Task: Open Card Financial Planning Session in Board Productivity Hacks to Workspace Computer Networking and add a team member Softage.3@softage.net, a label Orange, a checklist Brand Storytelling, an attachment from your onedrive, a color Orange and finally, add a card description 'Develop and launch new email marketing campaign for sales promotion' and a comment 'This task requires us to be proactive and take ownership of our work, ensuring that we are making progress towards our goals.'. Add a start date 'Jan 07, 1900' with a due date 'Jan 14, 1900'
Action: Mouse moved to (87, 45)
Screenshot: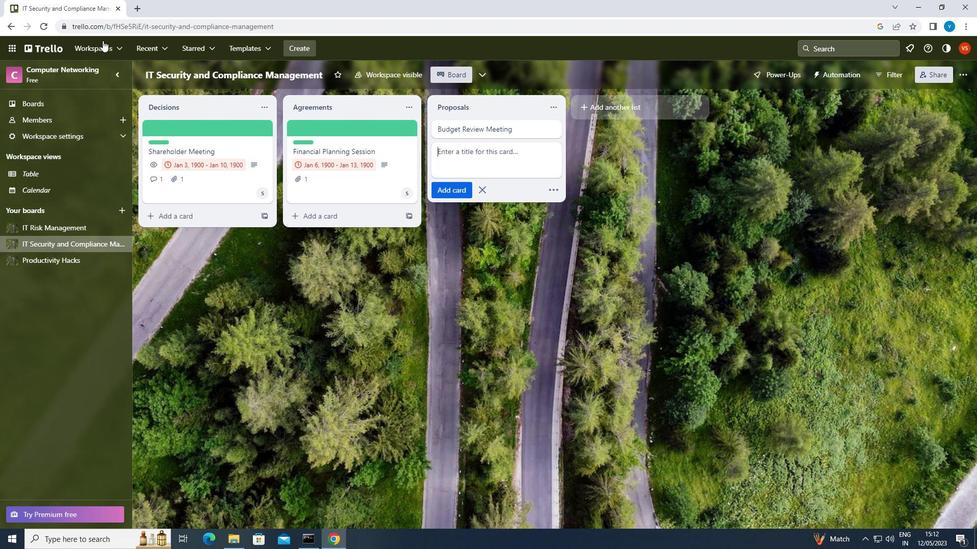 
Action: Mouse pressed left at (87, 45)
Screenshot: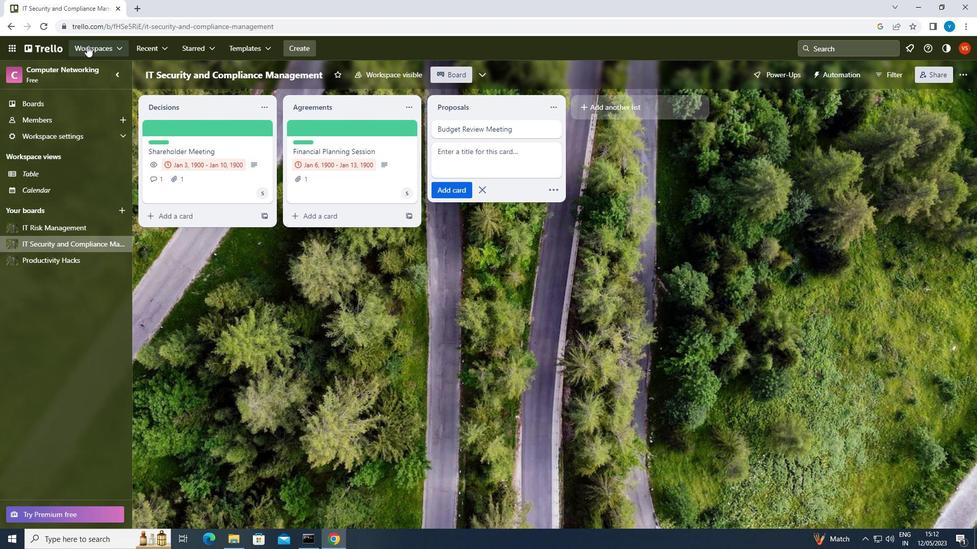 
Action: Mouse moved to (142, 297)
Screenshot: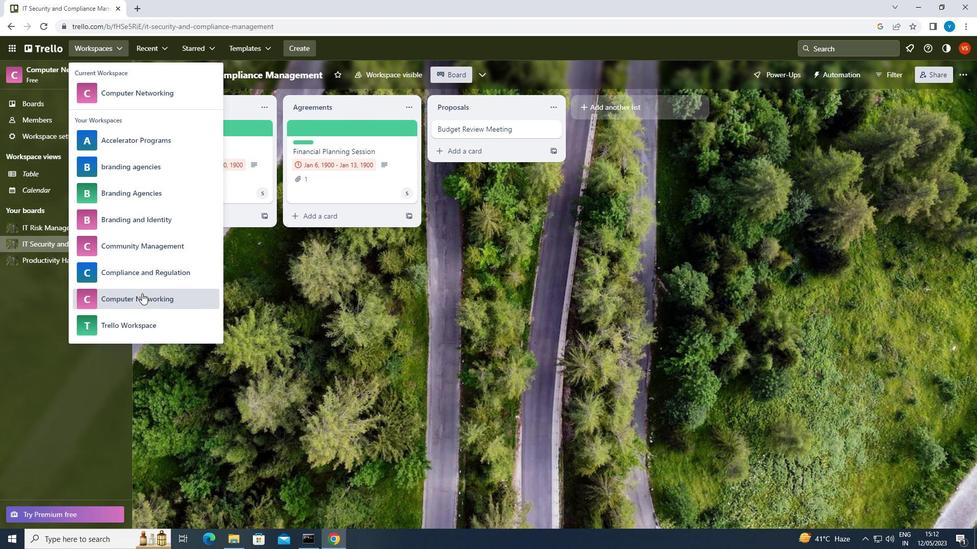 
Action: Mouse pressed left at (142, 297)
Screenshot: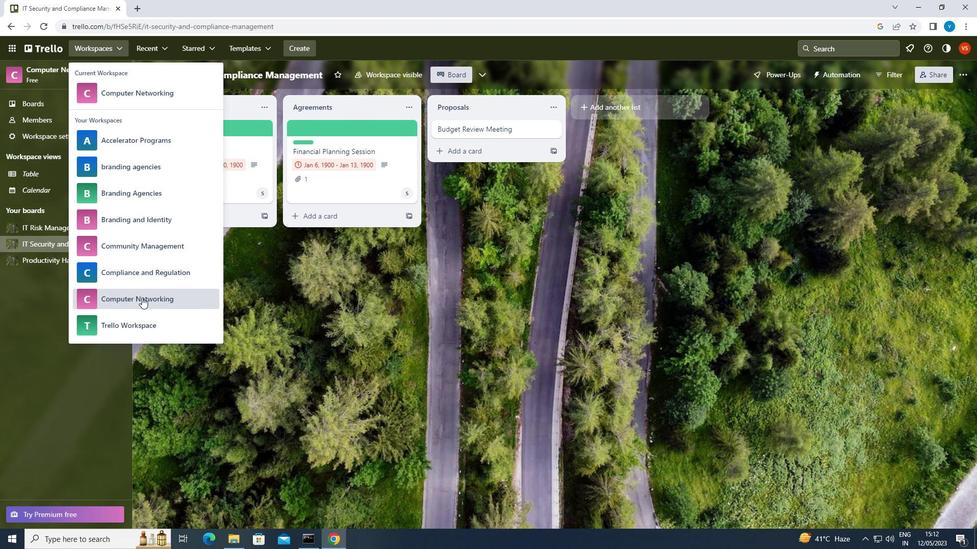 
Action: Mouse moved to (754, 419)
Screenshot: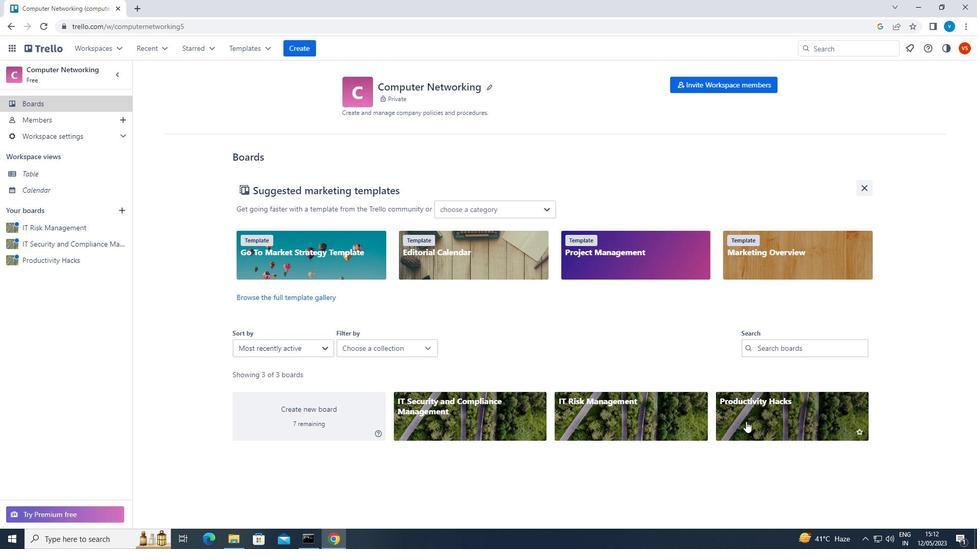 
Action: Mouse pressed left at (754, 419)
Screenshot: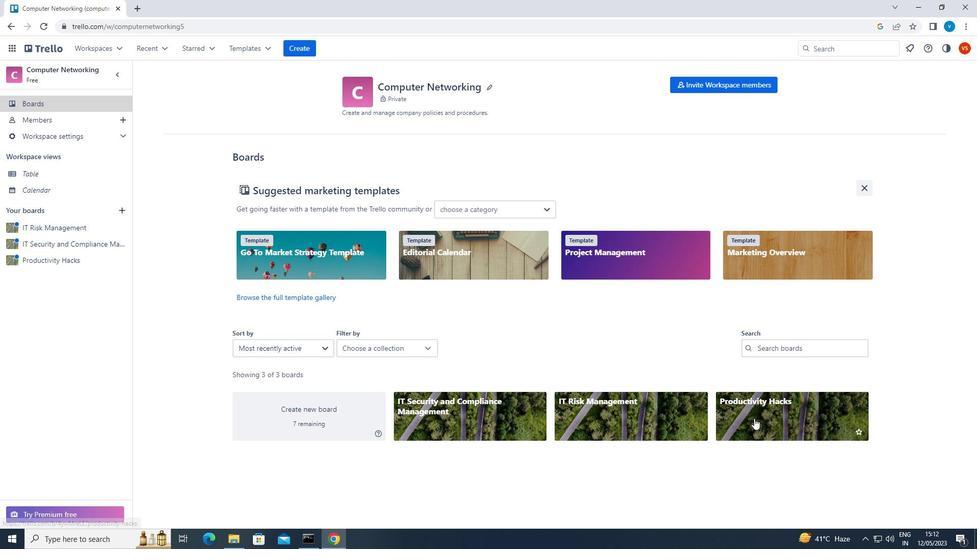 
Action: Mouse moved to (520, 128)
Screenshot: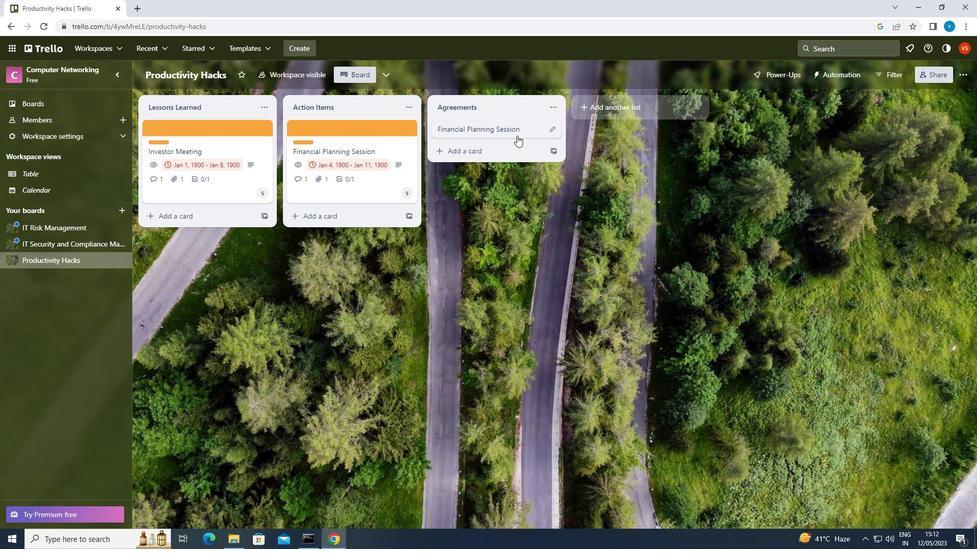 
Action: Mouse pressed left at (520, 128)
Screenshot: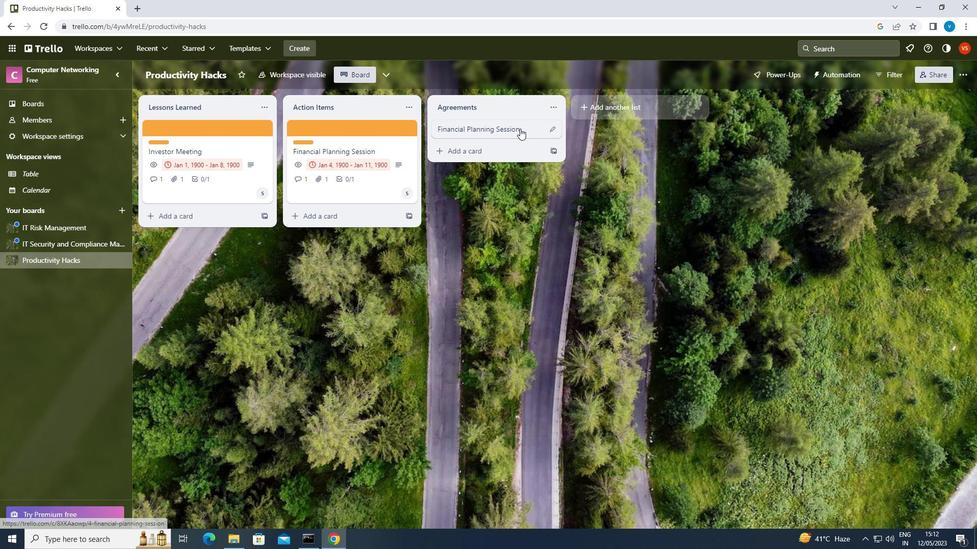 
Action: Mouse moved to (607, 162)
Screenshot: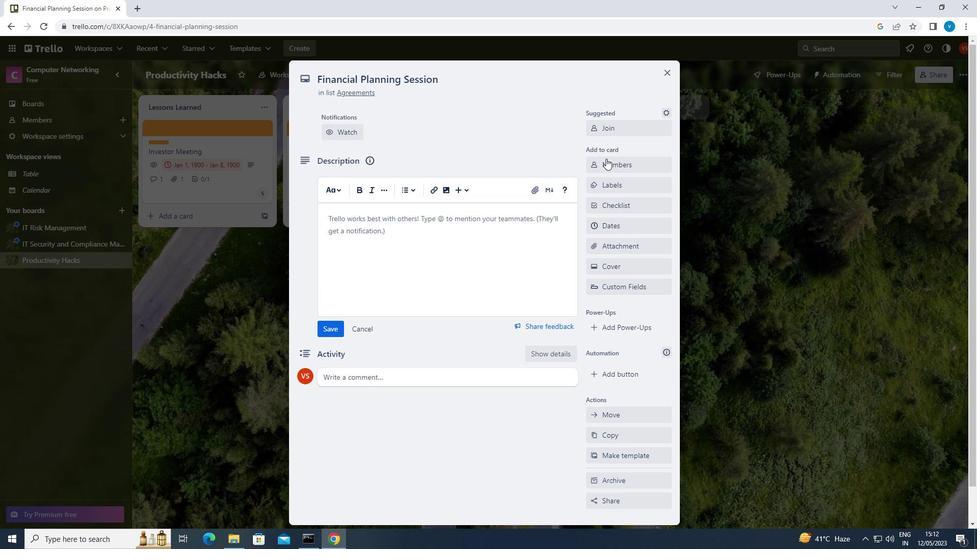 
Action: Mouse pressed left at (607, 162)
Screenshot: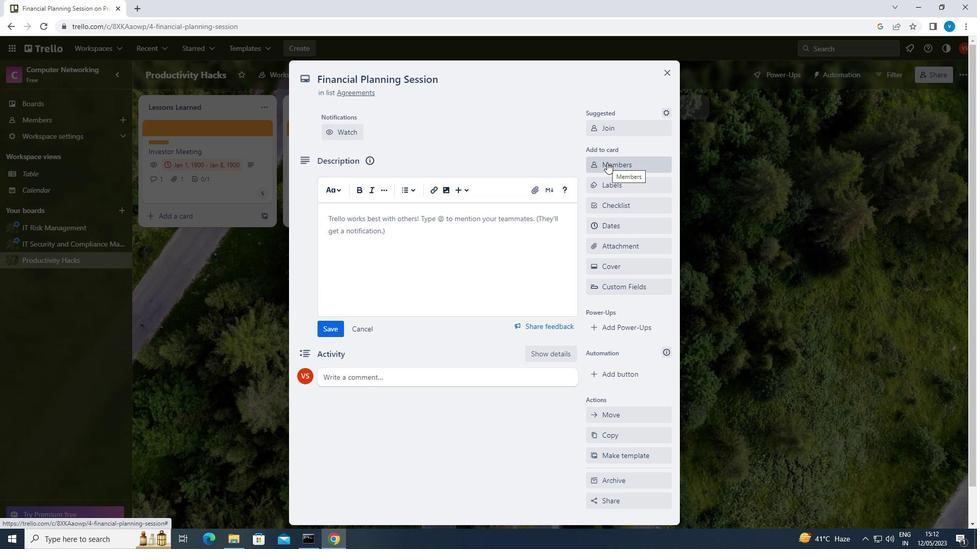 
Action: Mouse moved to (609, 201)
Screenshot: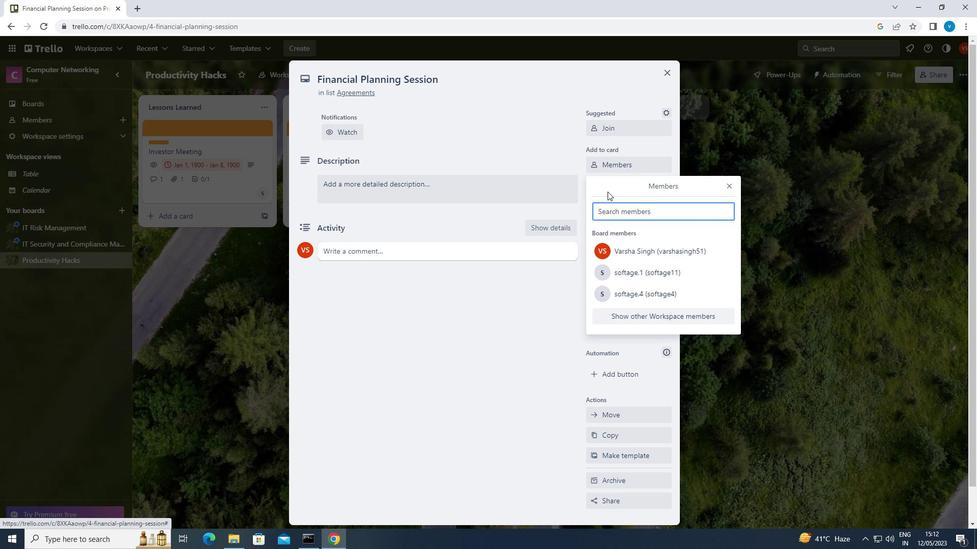 
Action: Key pressed <Key.shift>SOFTAGE.3<Key.shift>@SOFTAGE.NET
Screenshot: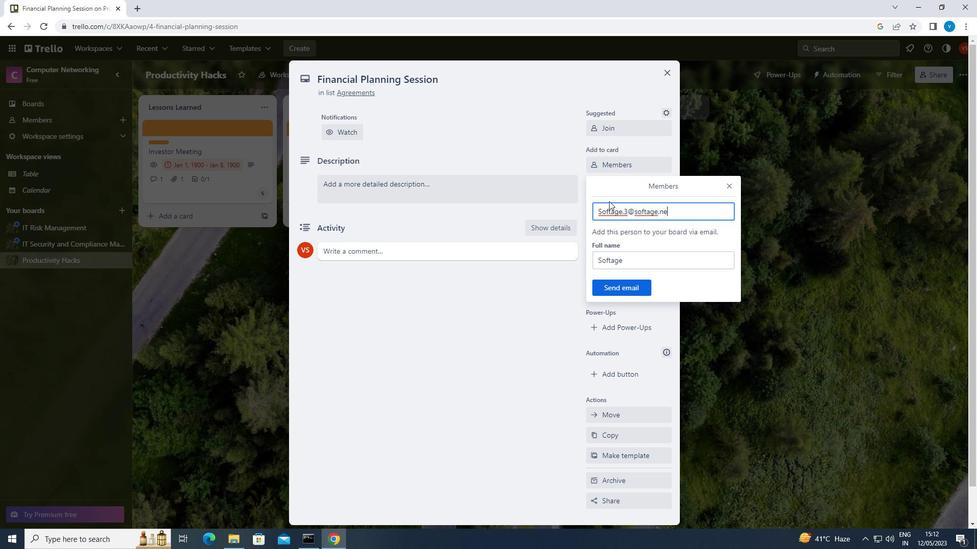 
Action: Mouse moved to (643, 288)
Screenshot: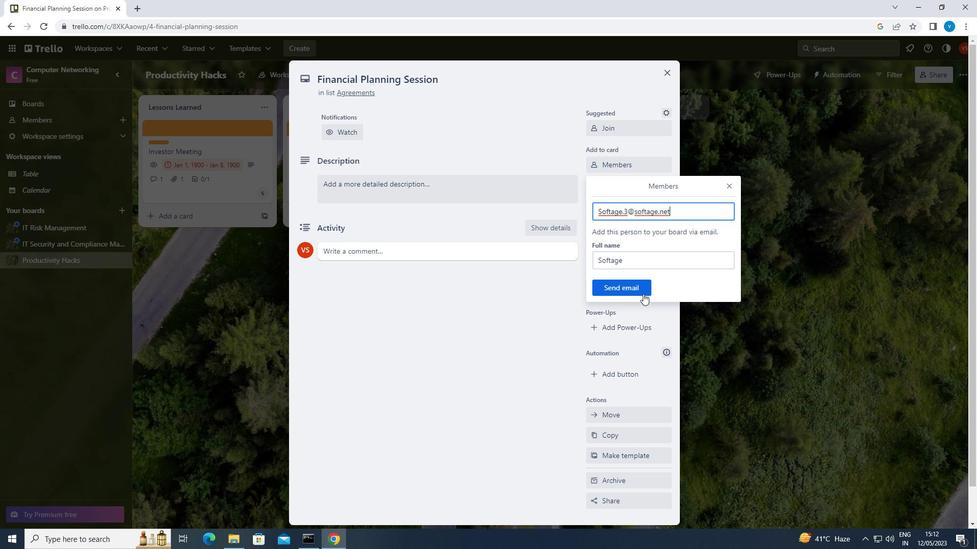 
Action: Mouse pressed left at (643, 288)
Screenshot: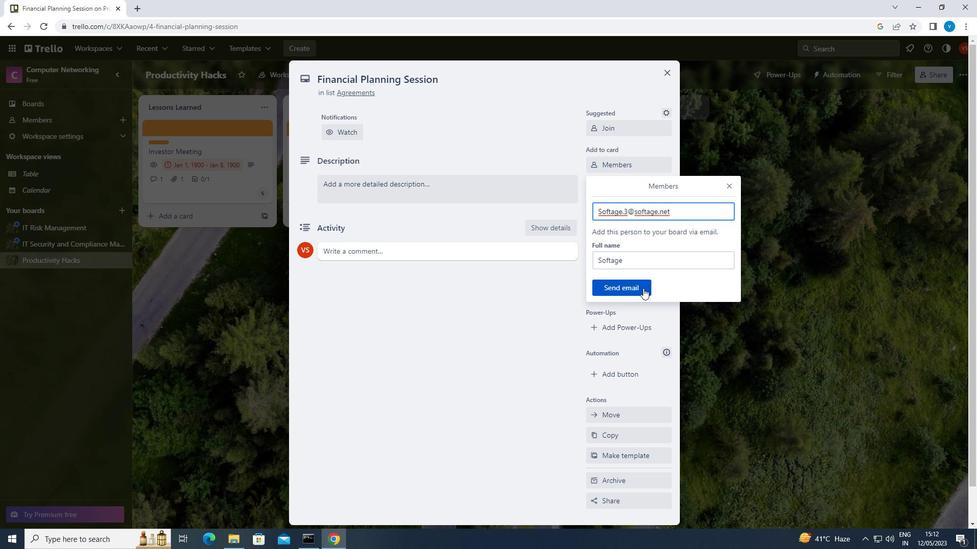 
Action: Mouse moved to (643, 181)
Screenshot: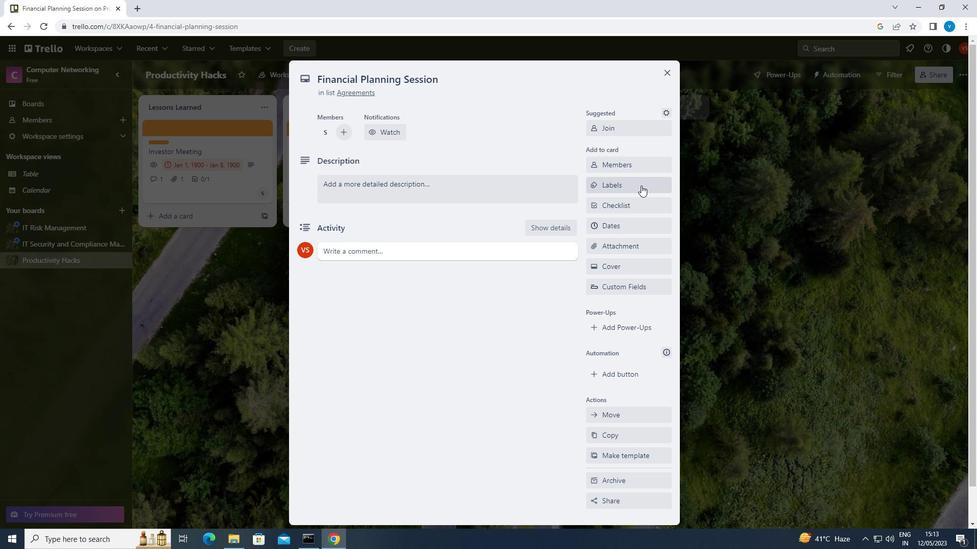 
Action: Mouse pressed left at (643, 181)
Screenshot: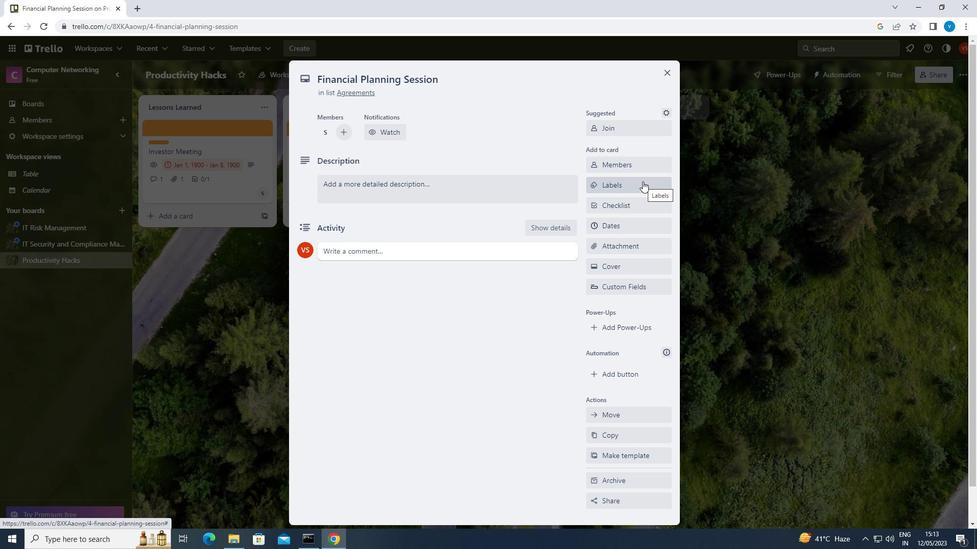 
Action: Mouse moved to (649, 304)
Screenshot: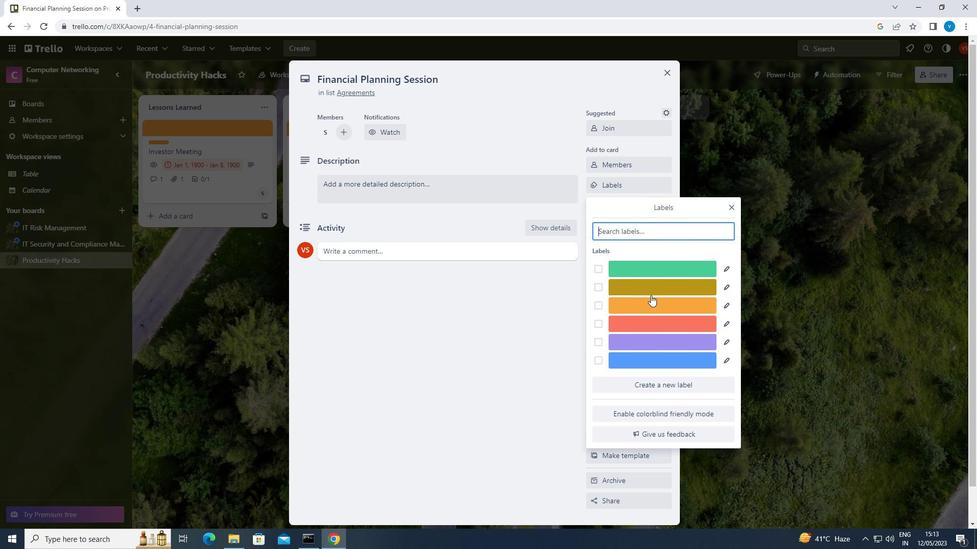 
Action: Mouse pressed left at (649, 304)
Screenshot: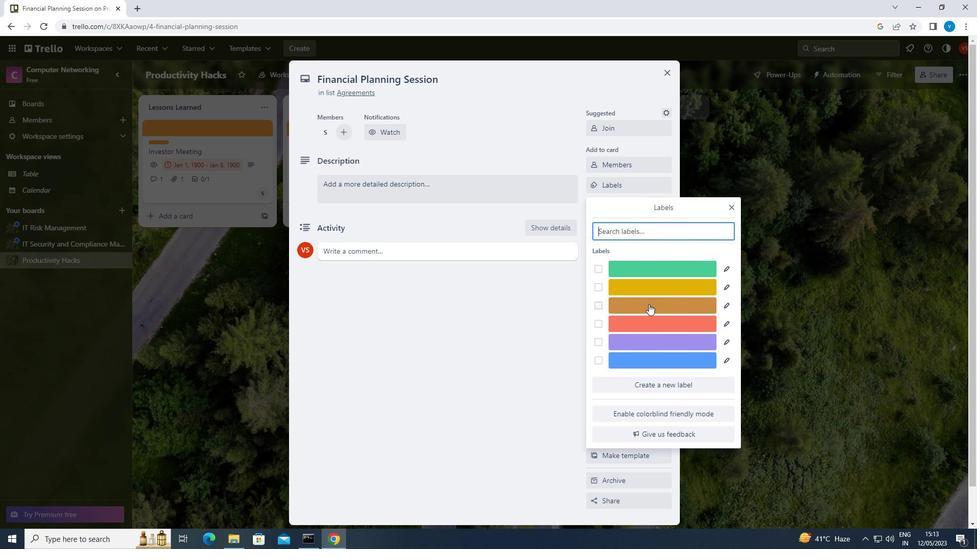 
Action: Mouse moved to (731, 205)
Screenshot: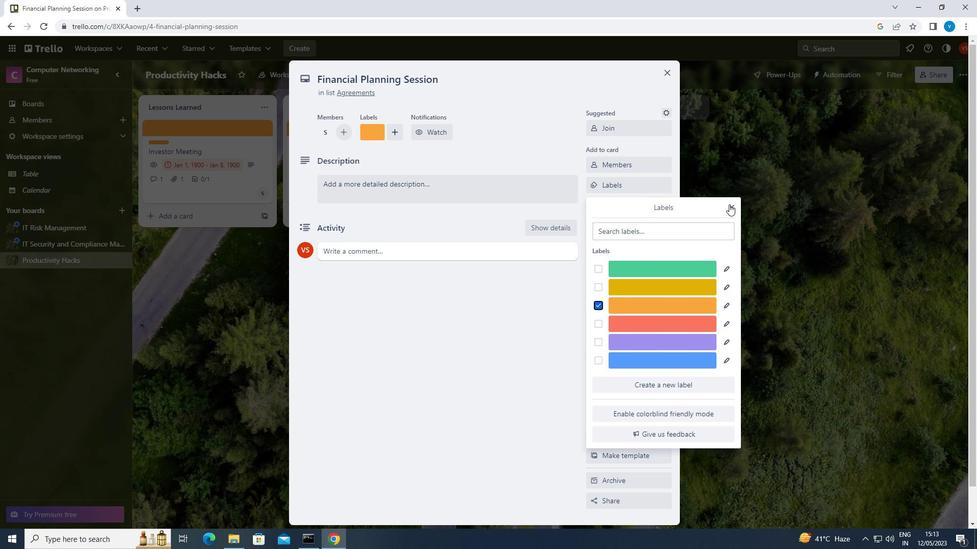 
Action: Mouse pressed left at (731, 205)
Screenshot: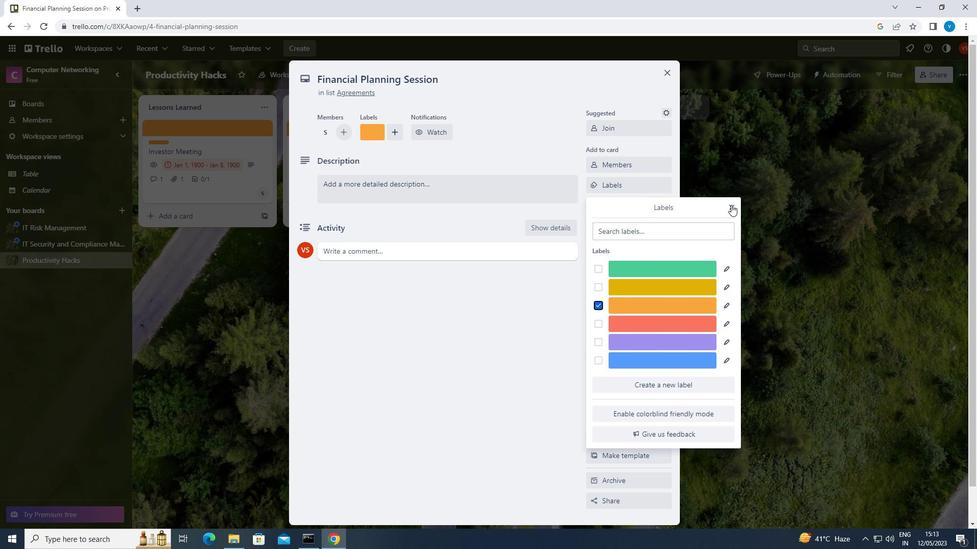 
Action: Mouse moved to (652, 208)
Screenshot: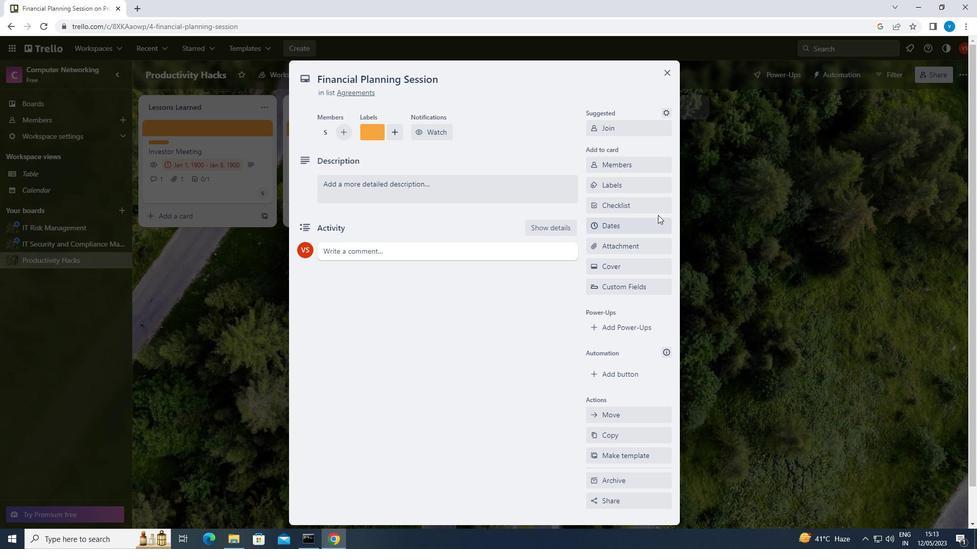 
Action: Mouse pressed left at (652, 208)
Screenshot: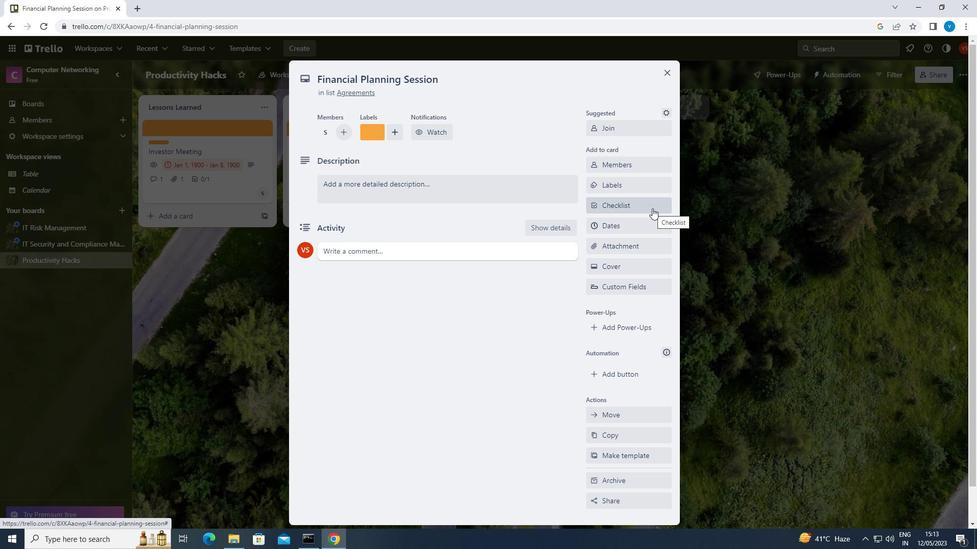 
Action: Mouse moved to (614, 315)
Screenshot: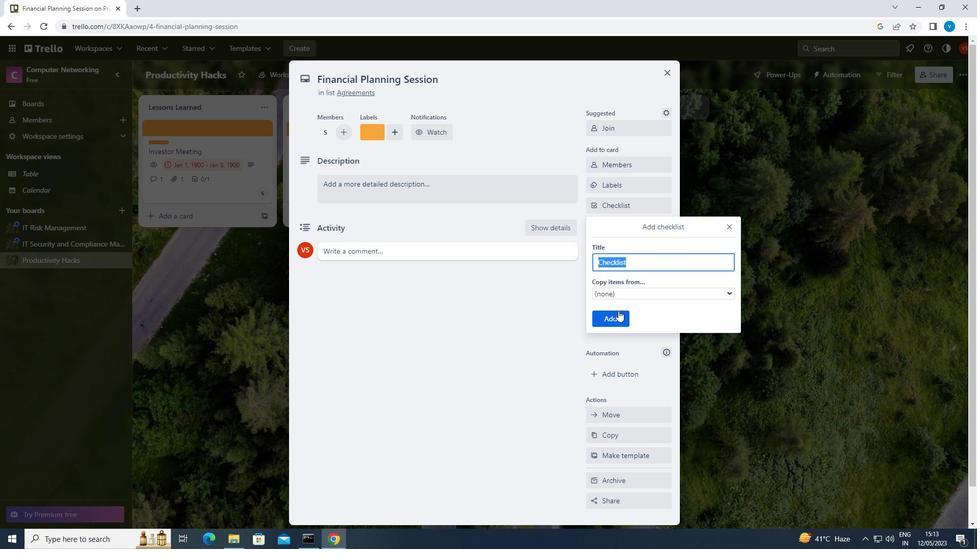 
Action: Mouse pressed left at (614, 315)
Screenshot: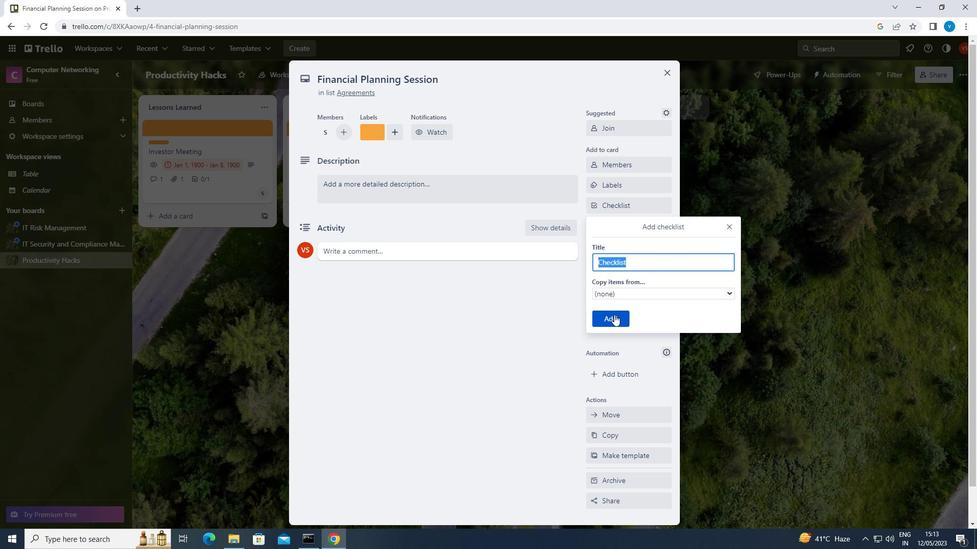 
Action: Mouse moved to (515, 272)
Screenshot: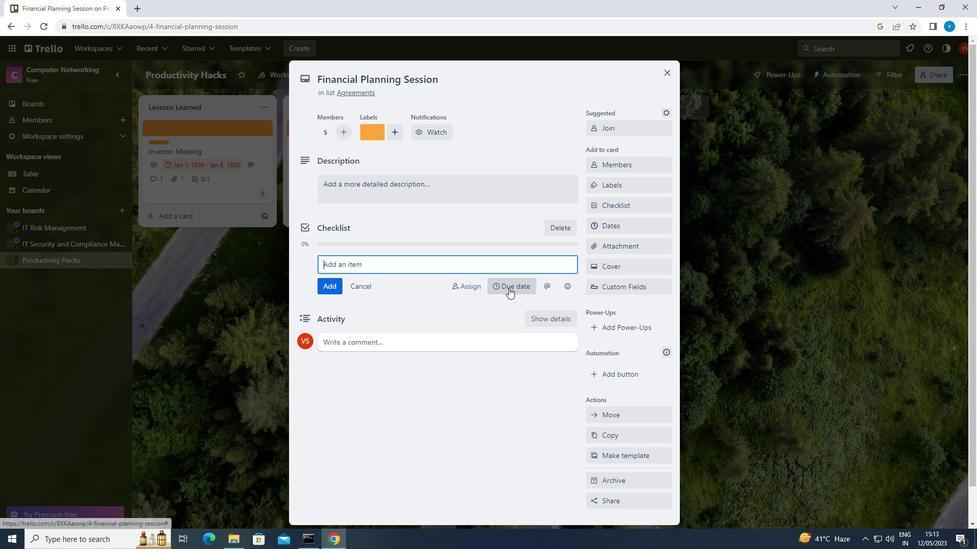 
Action: Key pressed <Key.shift>BRAND<Key.space><Key.shift>STORYTELLING
Screenshot: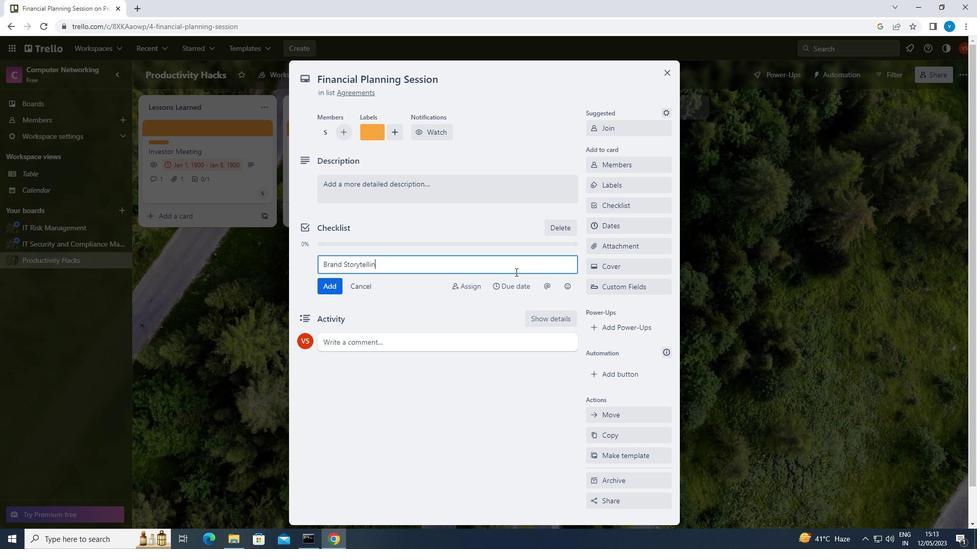 
Action: Mouse moved to (334, 285)
Screenshot: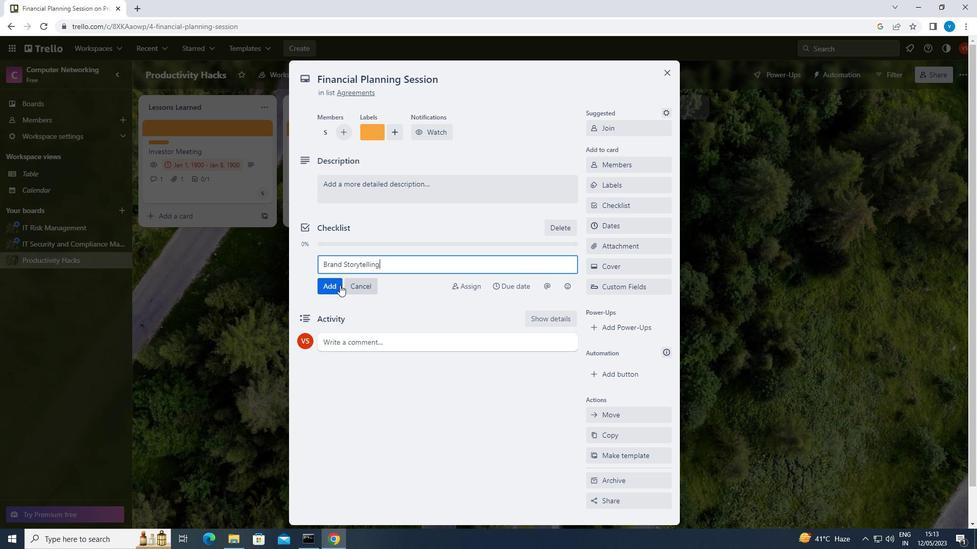 
Action: Mouse pressed left at (334, 285)
Screenshot: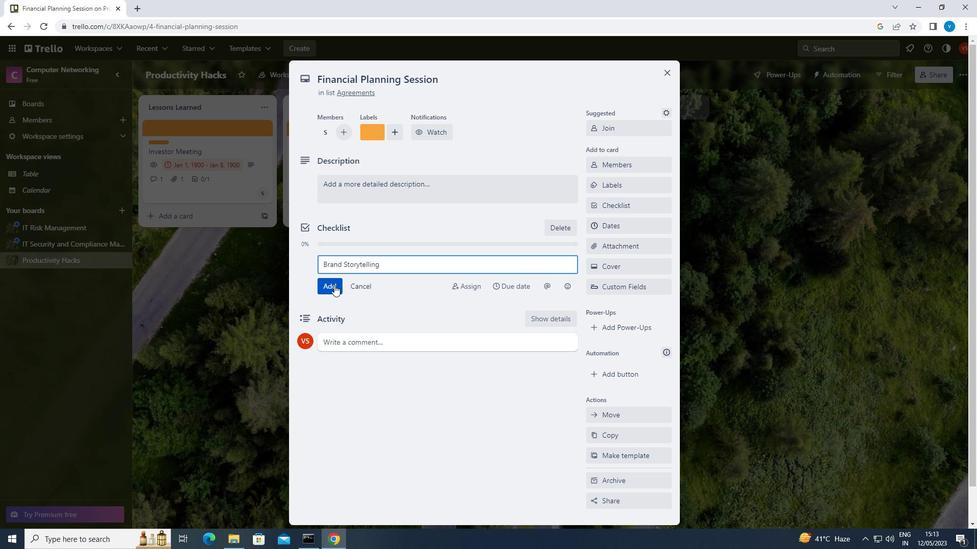 
Action: Mouse moved to (626, 245)
Screenshot: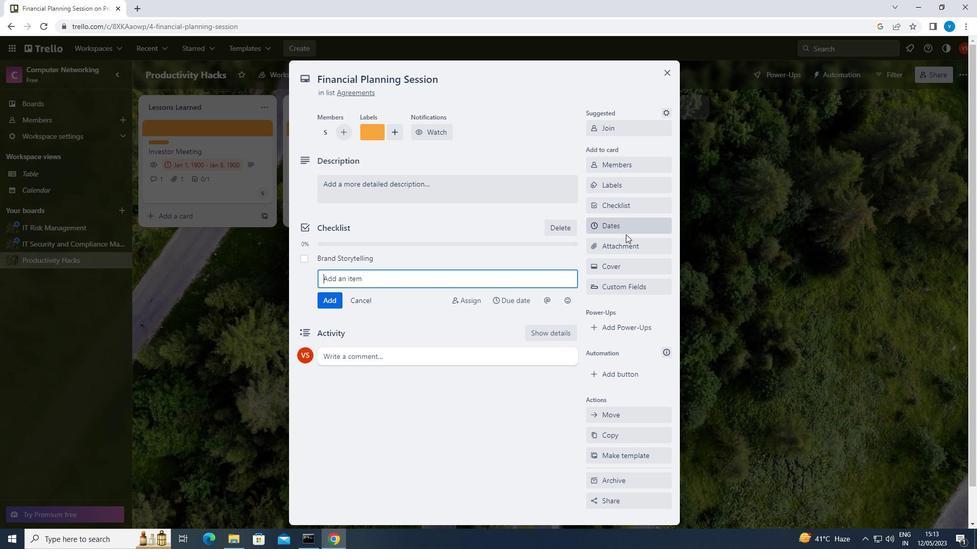 
Action: Mouse pressed left at (626, 245)
Screenshot: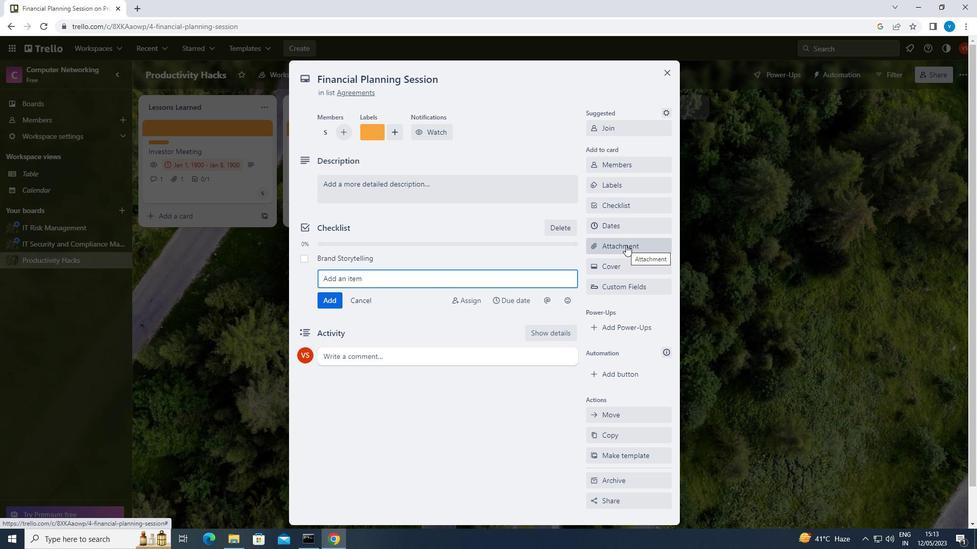 
Action: Mouse moved to (605, 367)
Screenshot: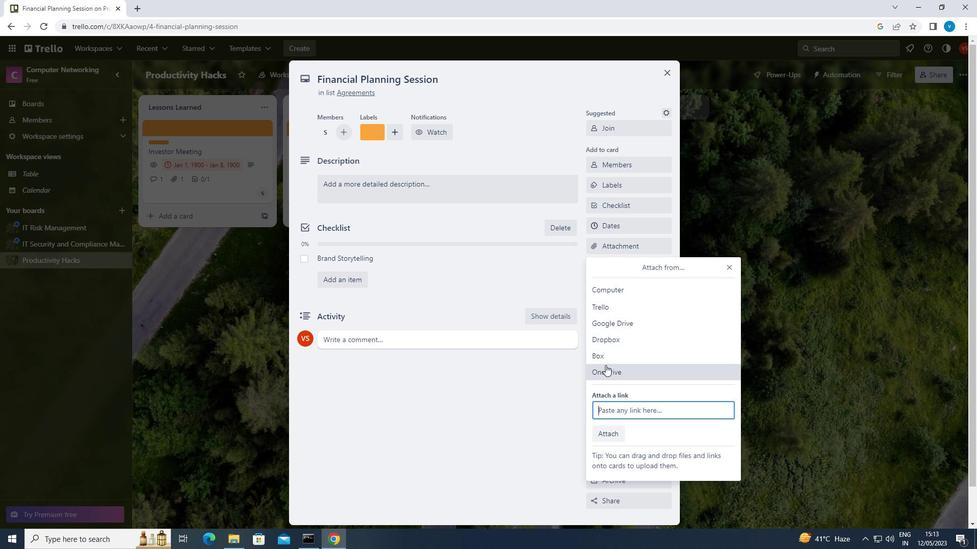 
Action: Mouse pressed left at (605, 367)
Screenshot: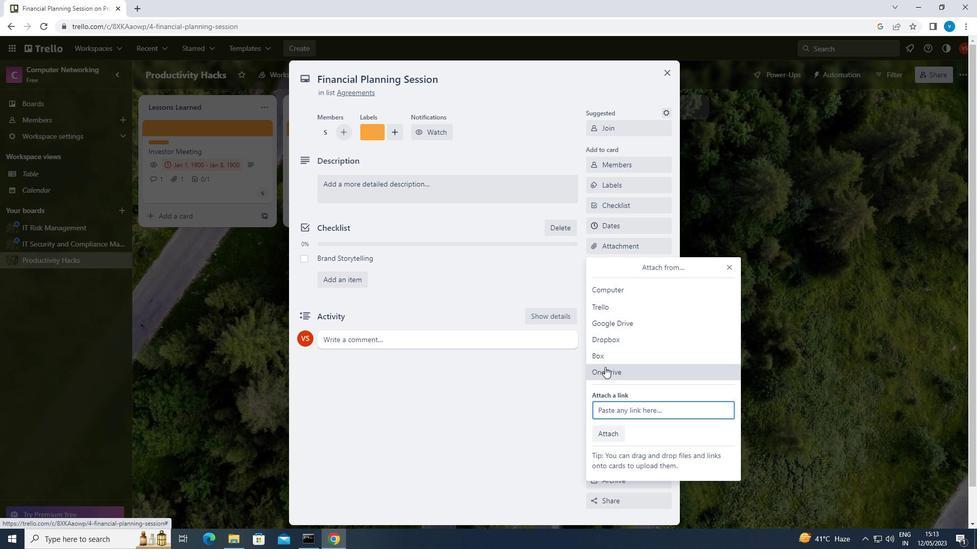 
Action: Mouse moved to (550, 405)
Screenshot: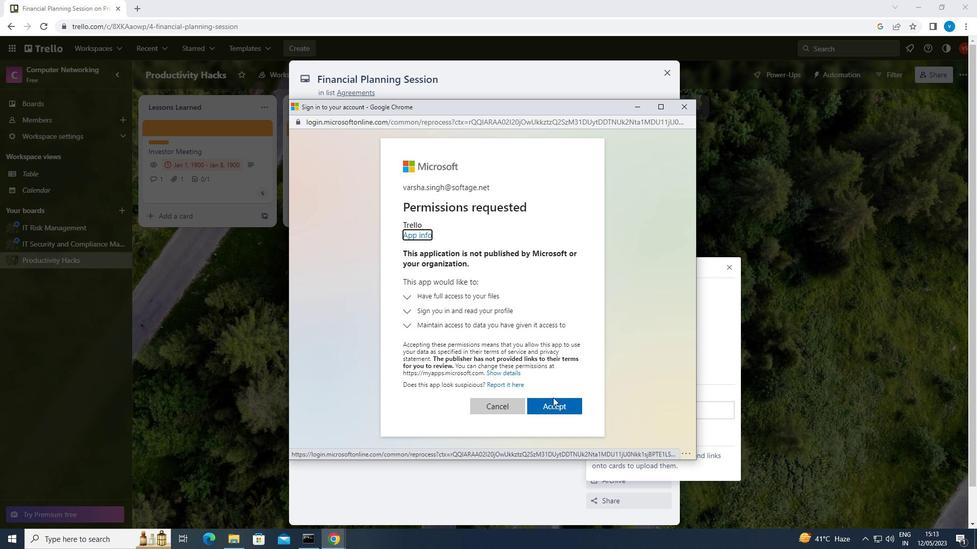 
Action: Mouse pressed left at (550, 405)
Screenshot: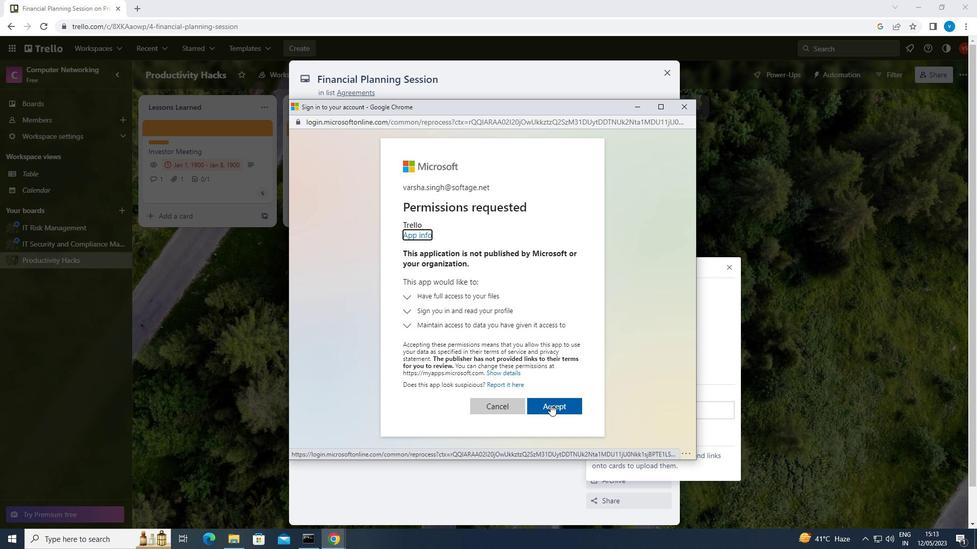 
Action: Mouse moved to (489, 201)
Screenshot: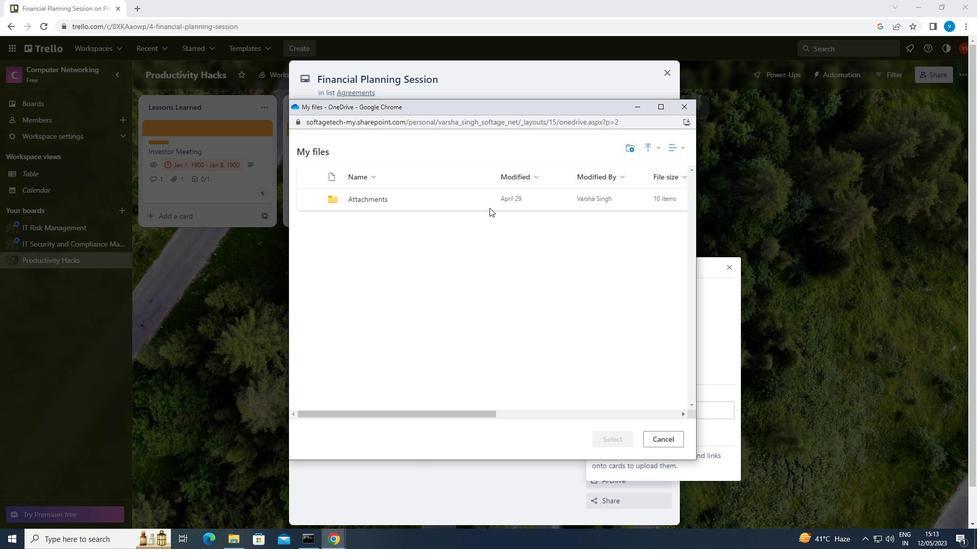 
Action: Mouse pressed left at (489, 201)
Screenshot: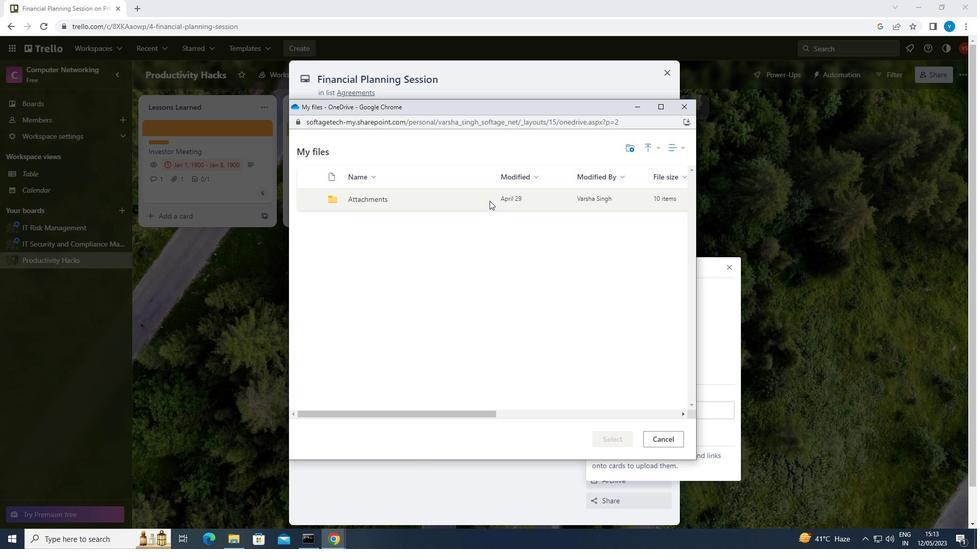 
Action: Mouse moved to (561, 191)
Screenshot: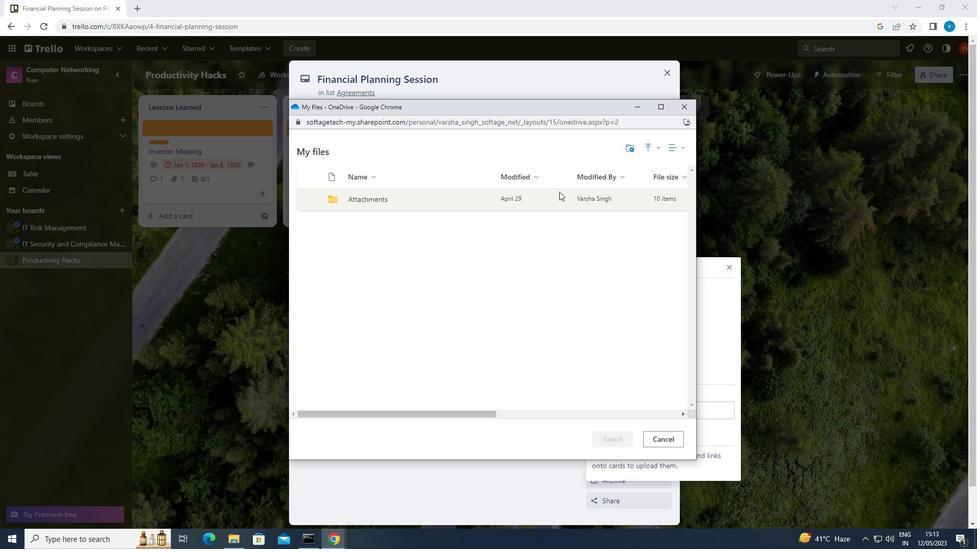 
Action: Mouse pressed left at (561, 191)
Screenshot: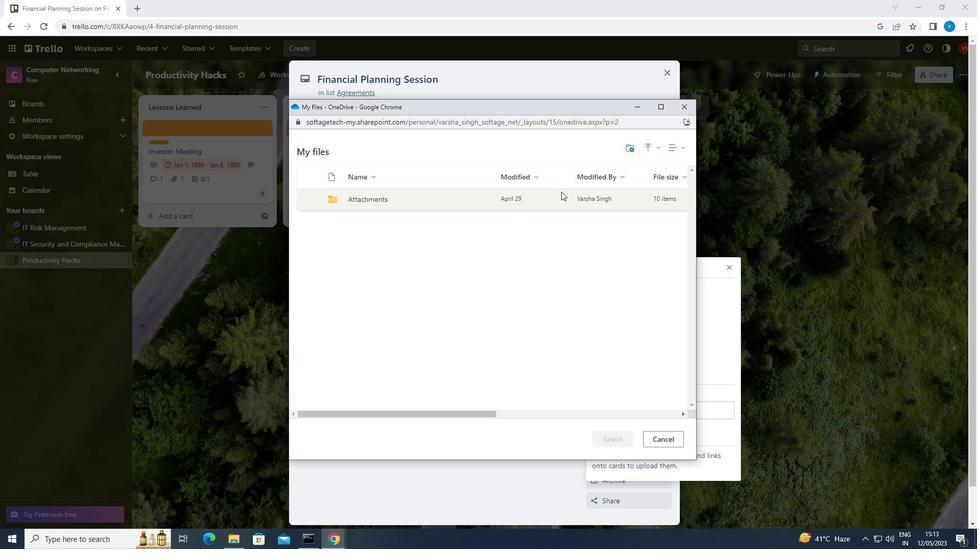 
Action: Mouse moved to (666, 197)
Screenshot: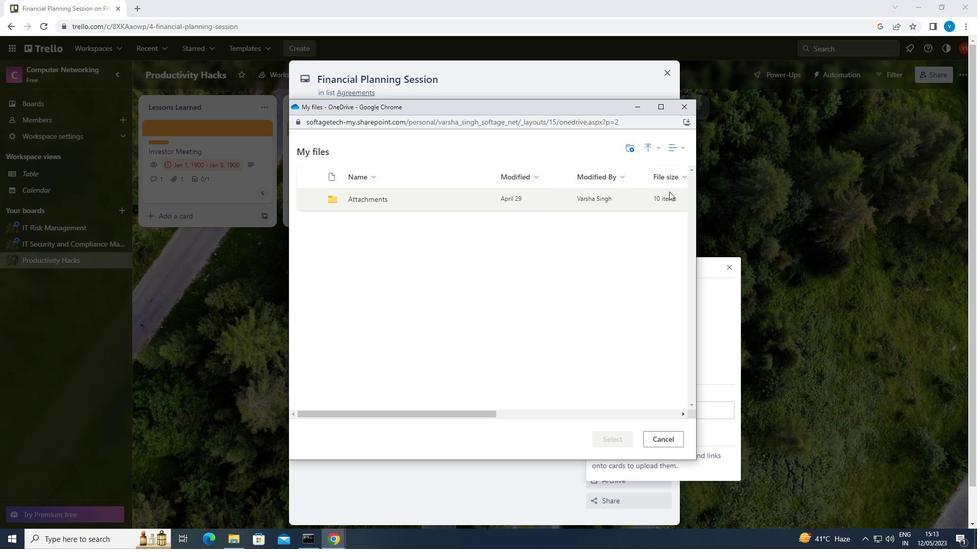 
Action: Mouse pressed left at (666, 197)
Screenshot: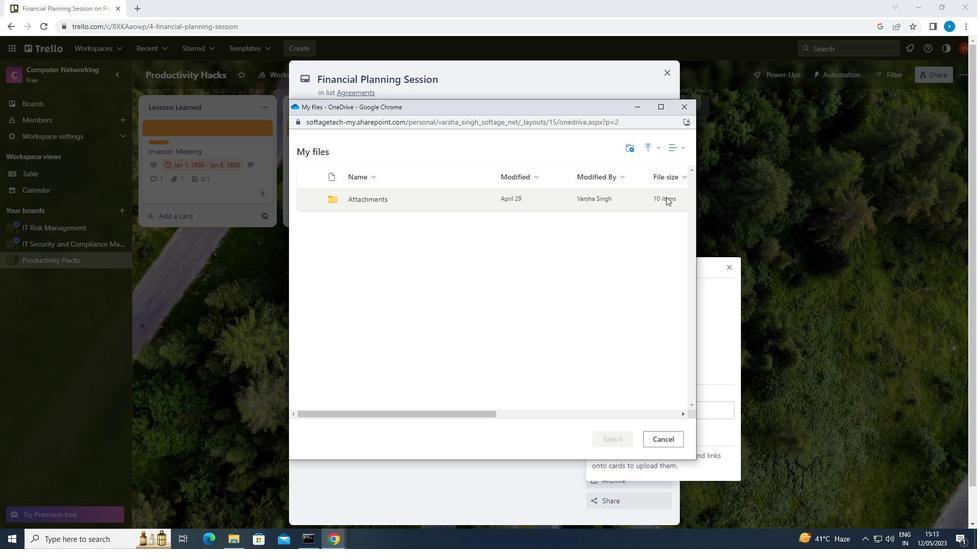 
Action: Mouse moved to (336, 199)
Screenshot: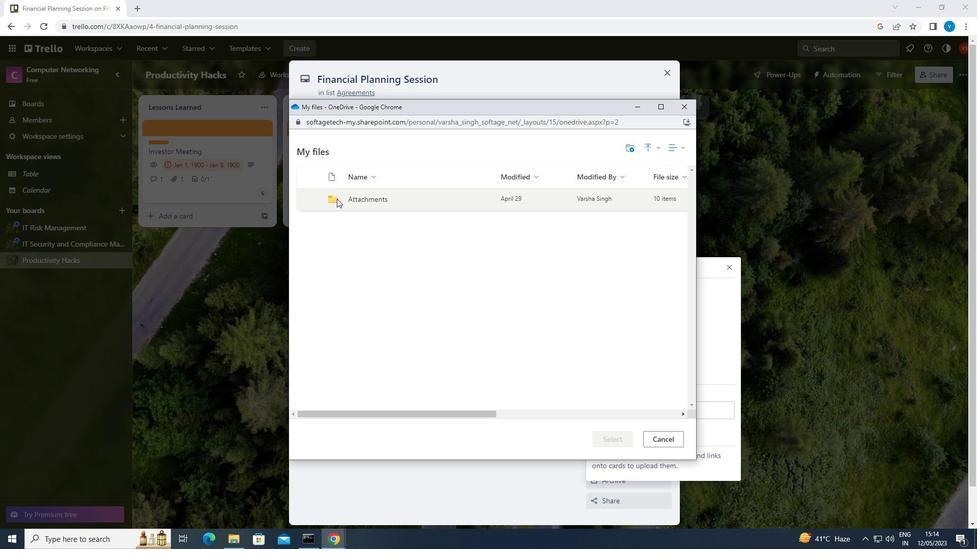 
Action: Mouse pressed left at (336, 199)
Screenshot: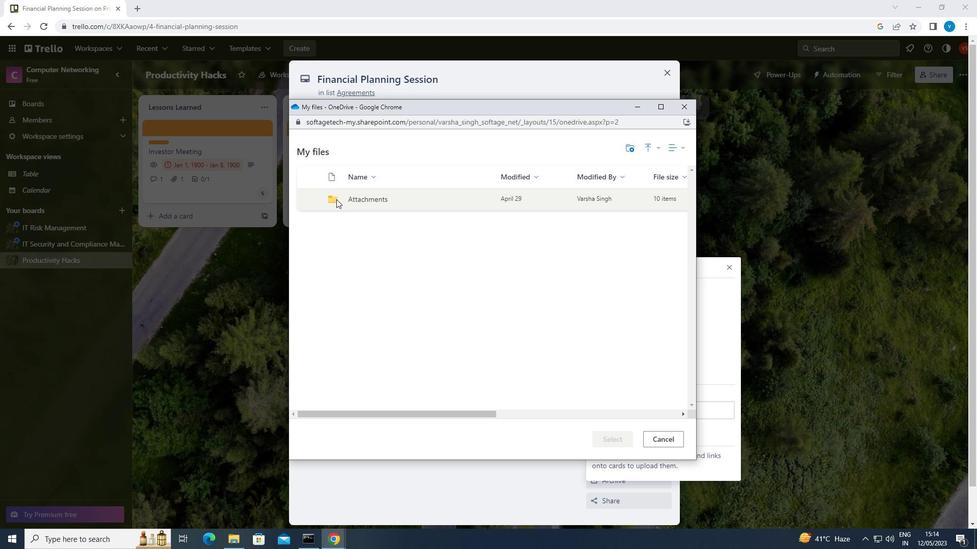 
Action: Mouse moved to (386, 196)
Screenshot: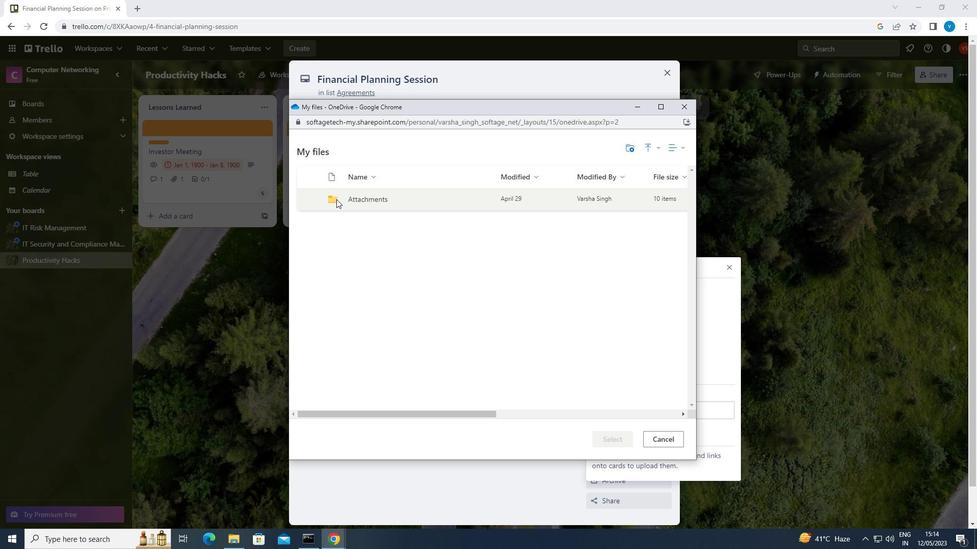 
Action: Mouse pressed left at (386, 196)
Screenshot: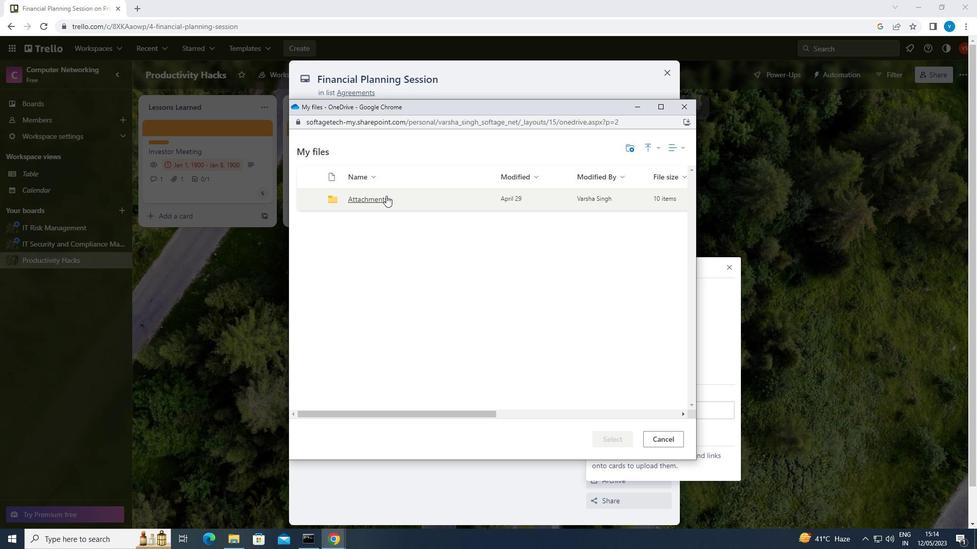 
Action: Mouse moved to (398, 200)
Screenshot: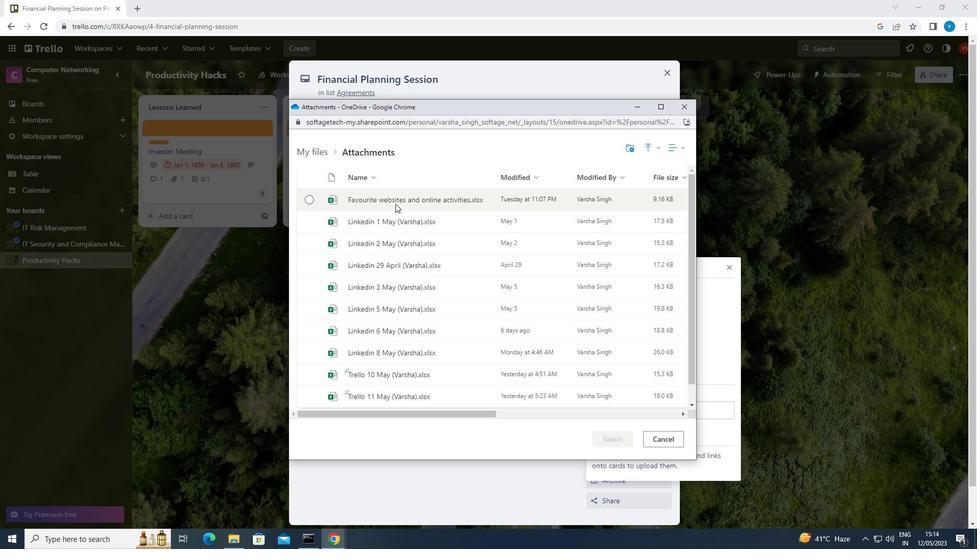 
Action: Mouse pressed left at (398, 200)
Screenshot: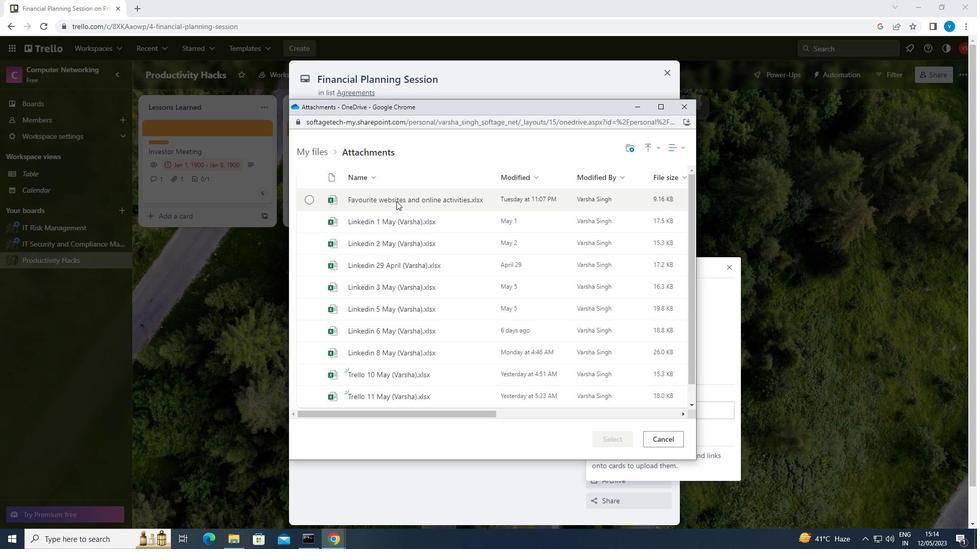 
Action: Mouse moved to (609, 436)
Screenshot: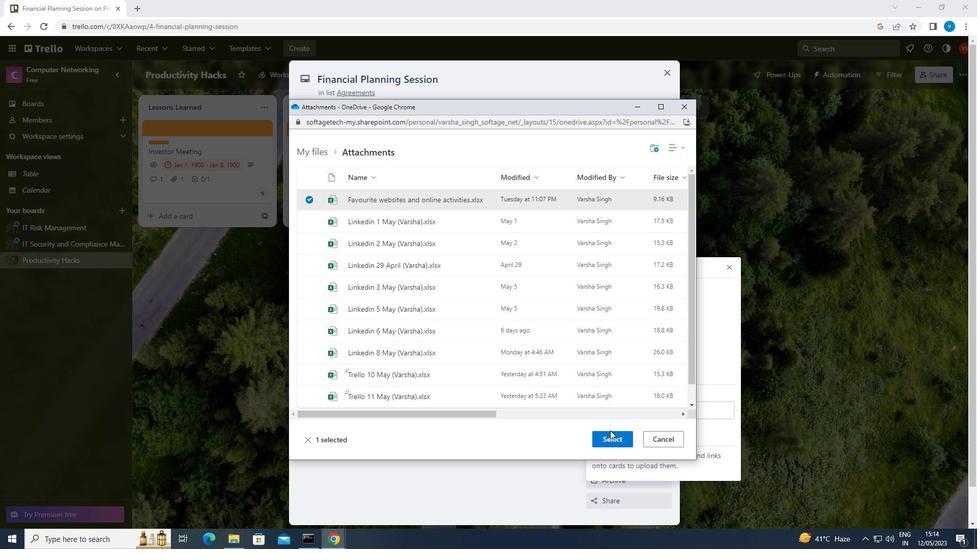 
Action: Mouse pressed left at (609, 436)
Screenshot: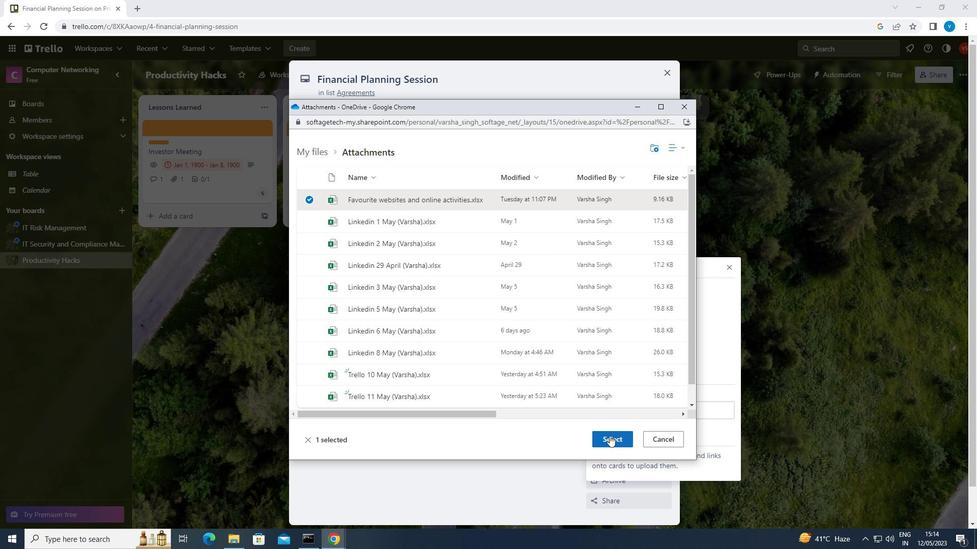 
Action: Mouse moved to (631, 262)
Screenshot: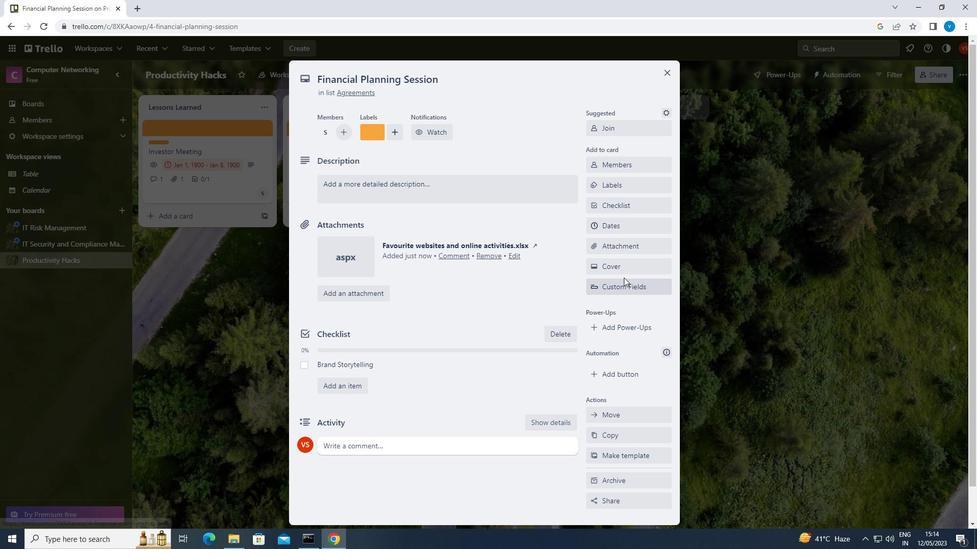 
Action: Mouse pressed left at (631, 262)
Screenshot: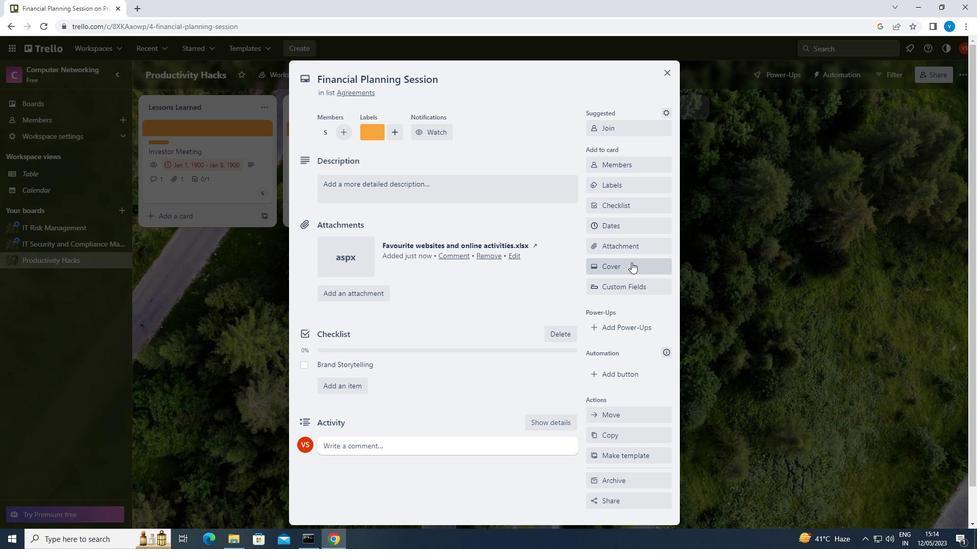 
Action: Mouse moved to (659, 327)
Screenshot: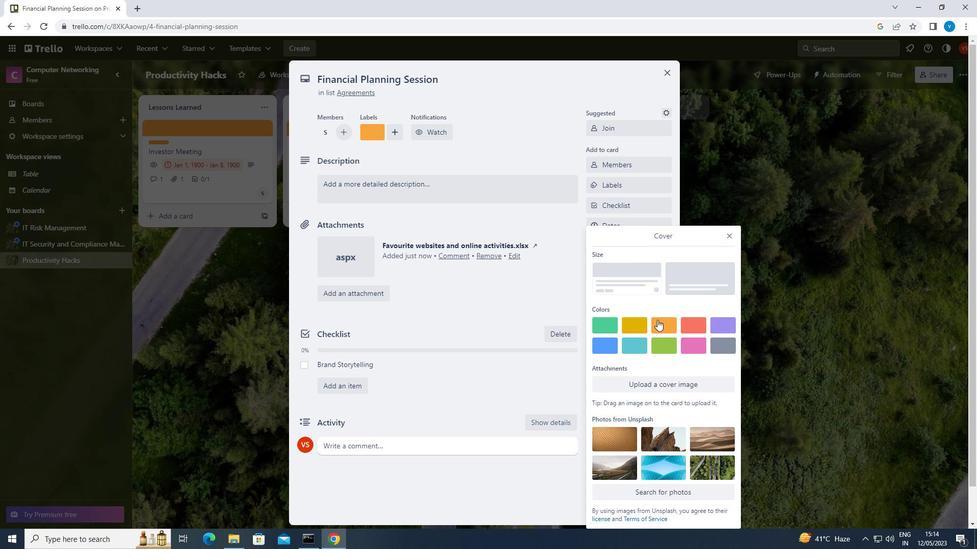
Action: Mouse pressed left at (659, 327)
Screenshot: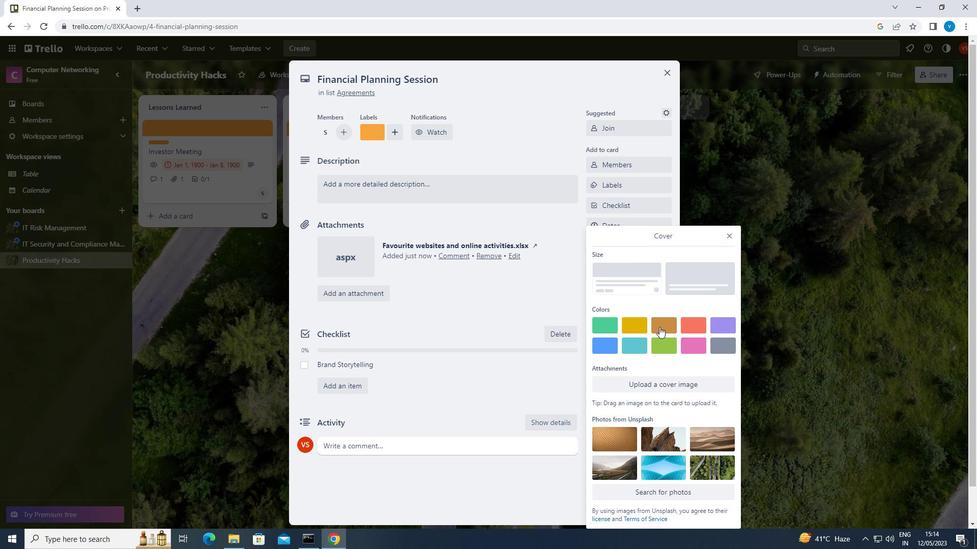 
Action: Mouse moved to (474, 253)
Screenshot: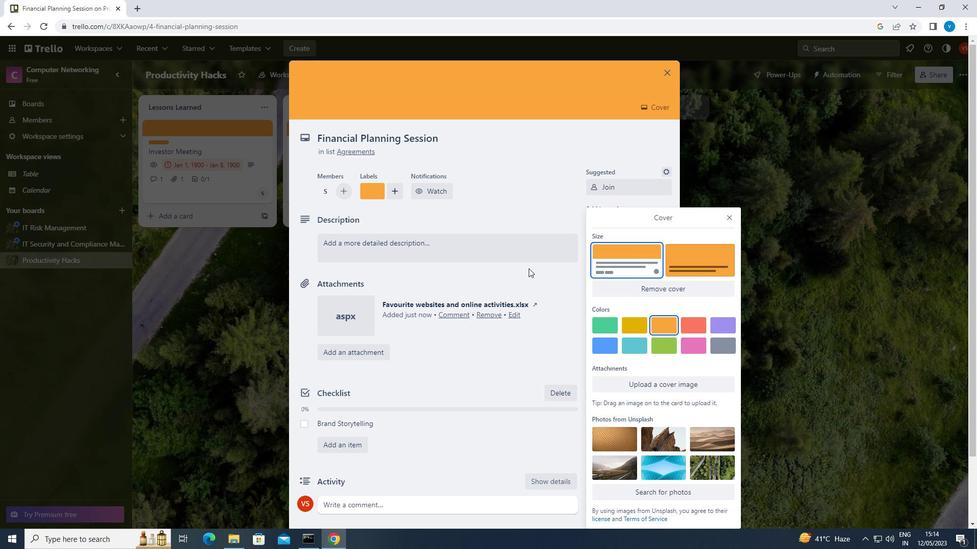 
Action: Mouse pressed left at (474, 253)
Screenshot: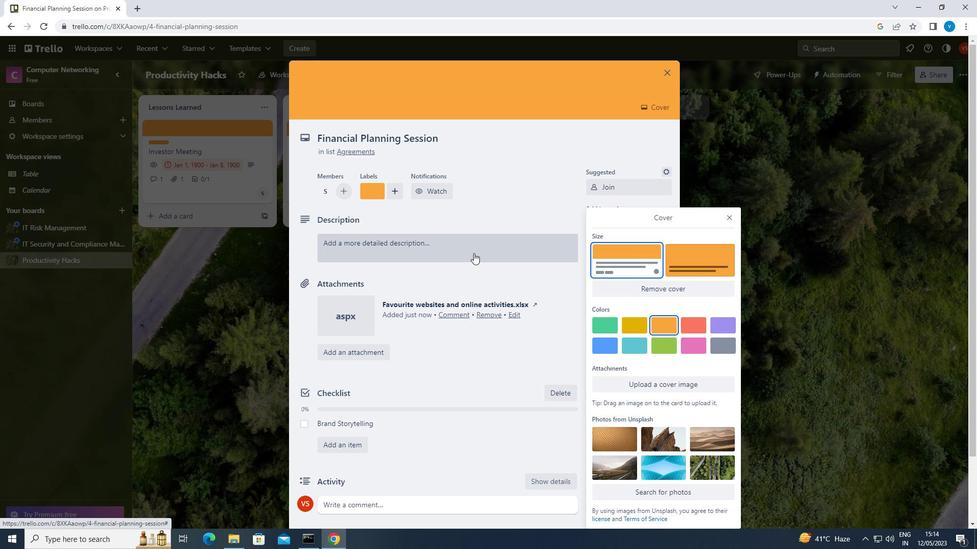 
Action: Mouse moved to (473, 253)
Screenshot: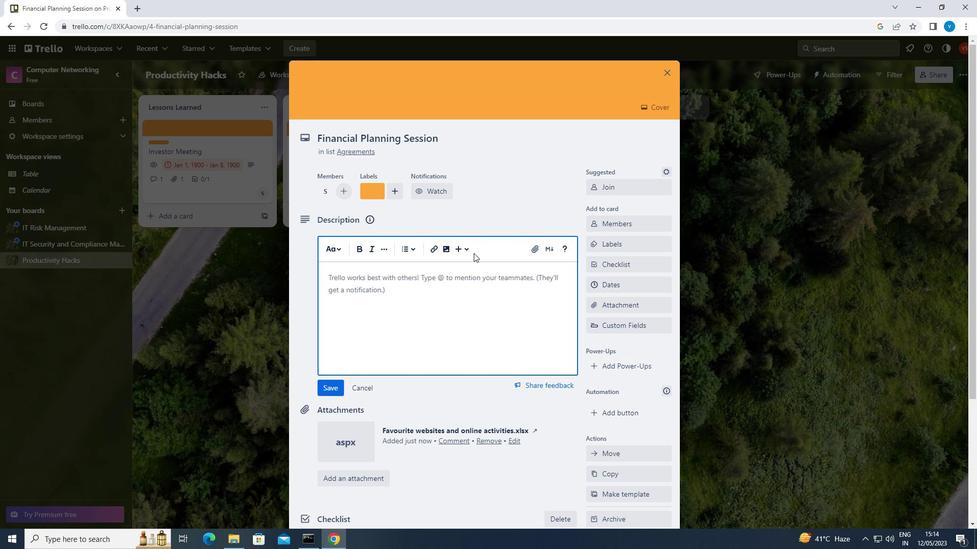 
Action: Key pressed <Key.shift>DEVELOP<Key.space>AND<Key.space>LAUNCH<Key.space>NEW<Key.space>EMAIL<Key.space>MARKETING<Key.space>CAMPAIGN<Key.space>FOR<Key.space>SALES<Key.space>PROMOTION
Screenshot: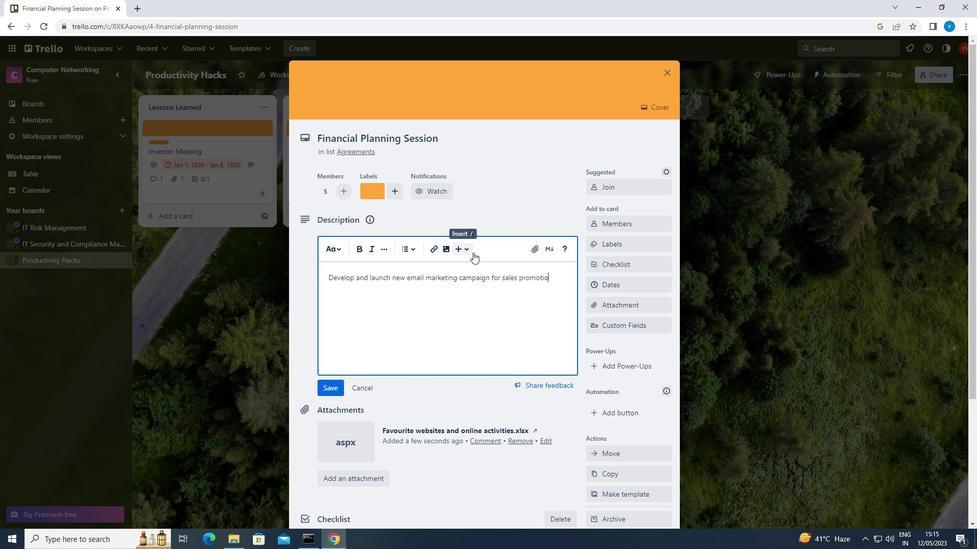 
Action: Mouse moved to (330, 391)
Screenshot: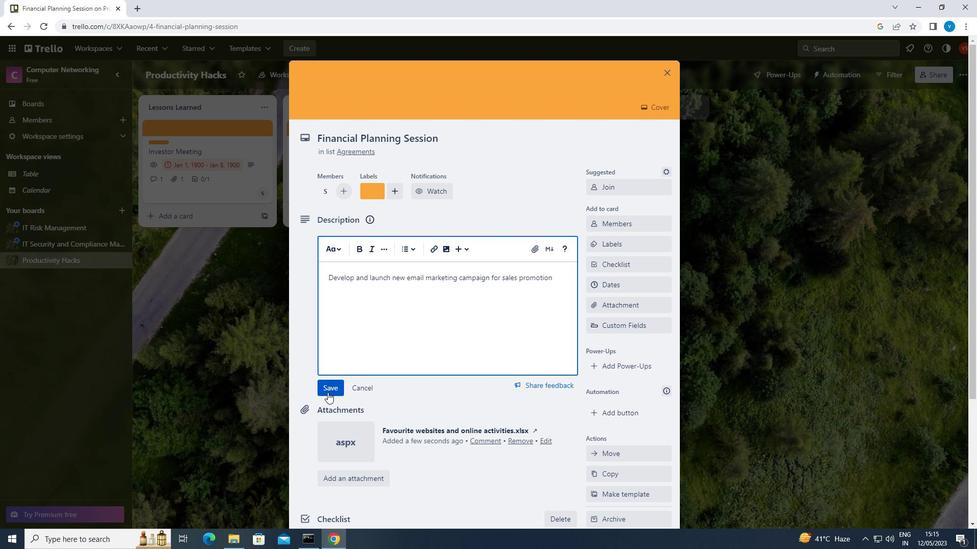 
Action: Mouse pressed left at (330, 391)
Screenshot: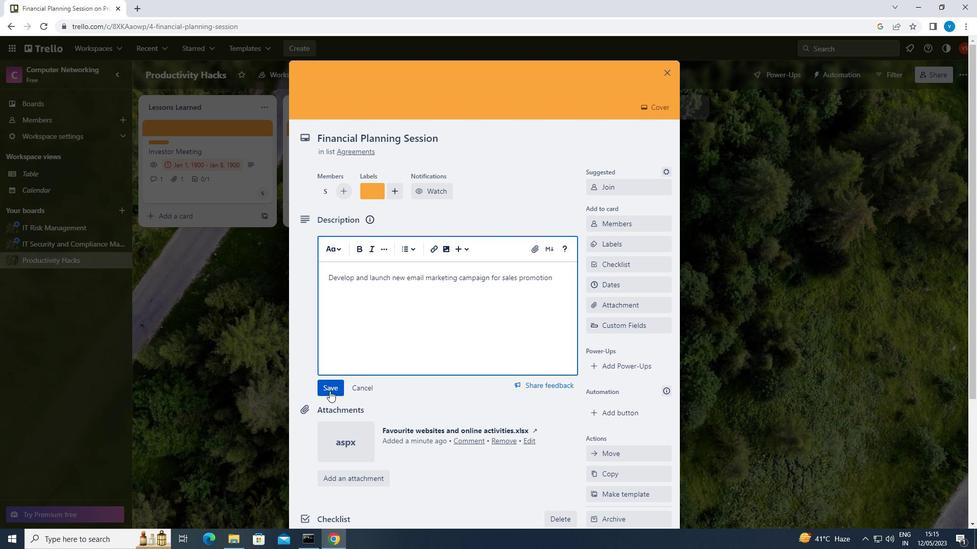 
Action: Mouse moved to (389, 488)
Screenshot: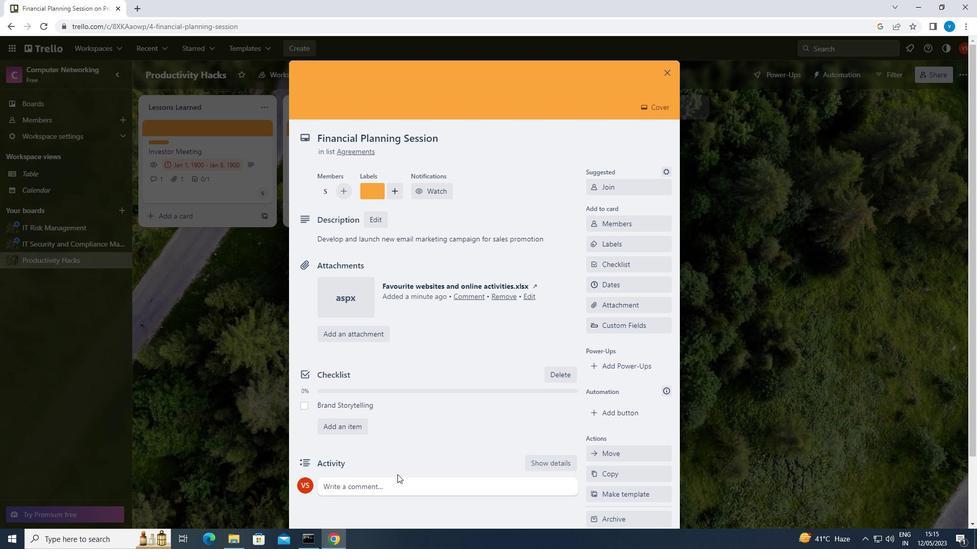 
Action: Mouse pressed left at (389, 488)
Screenshot: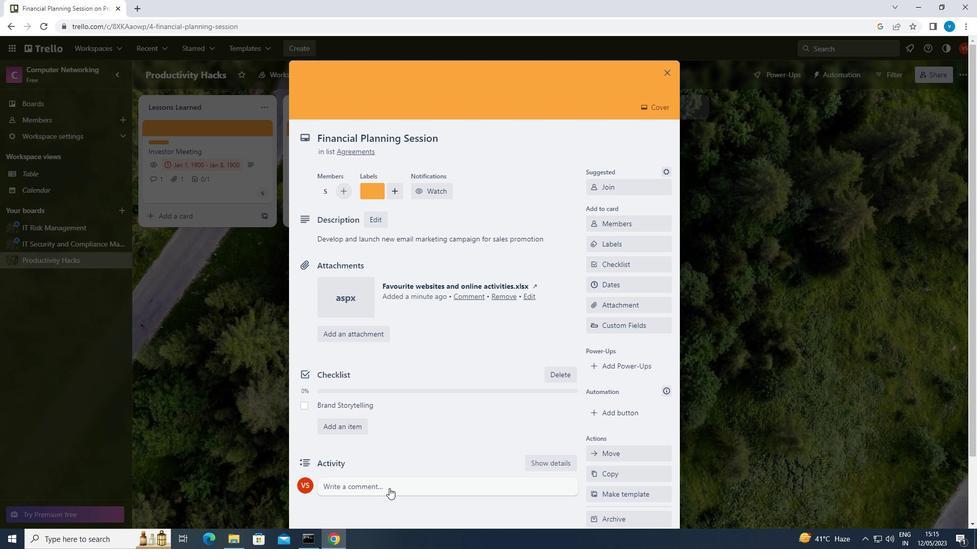 
Action: Key pressed <Key.shift>THIS<Key.space>TASK<Key.space>REQUIRES<Key.space>US<Key.space>TO<Key.space>BE<Key.space>PROACTIVE<Key.space>AND<Key.space>TAKE<Key.space>OWNERSHIP<Key.space>OG<Key.backspace>F<Key.space>OUR<Key.space>WORK<Key.space><Key.backspace>,<Key.space>ENSURING<Key.space>THAT<Key.space>WE<Key.space>ARE<Key.space>MAKING<Key.space>PROGRESS<Key.space>TOWARDS<Key.space>OUR<Key.space>GOALS.
Screenshot: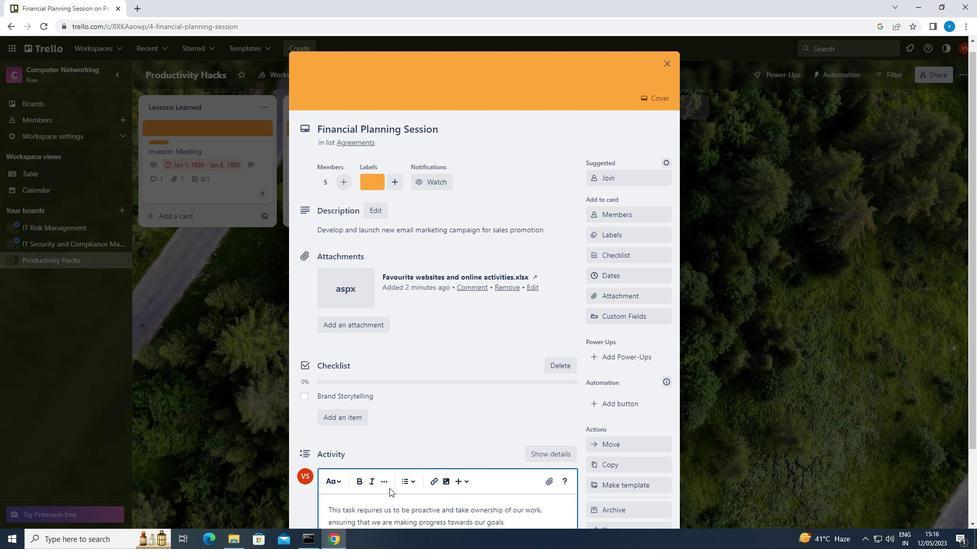 
Action: Mouse moved to (465, 466)
Screenshot: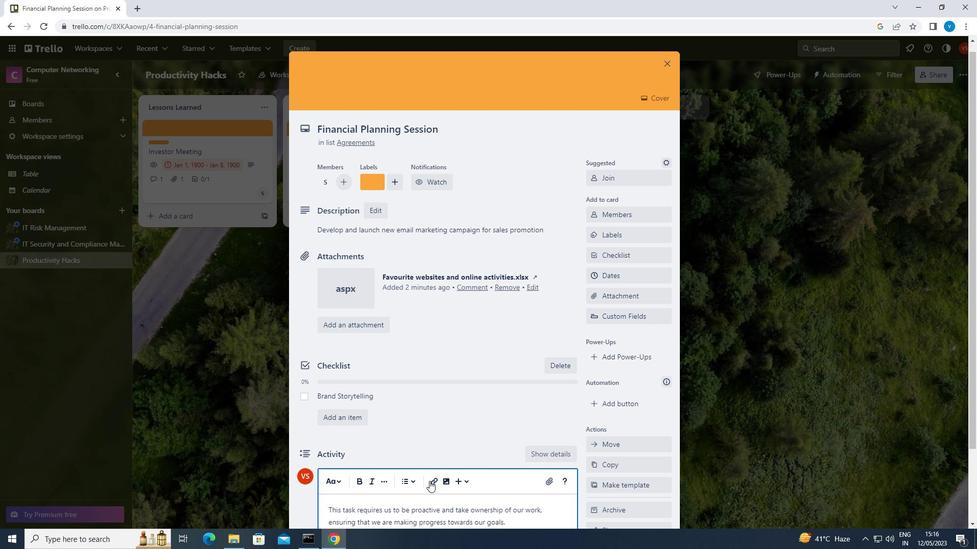 
Action: Mouse scrolled (465, 465) with delta (0, 0)
Screenshot: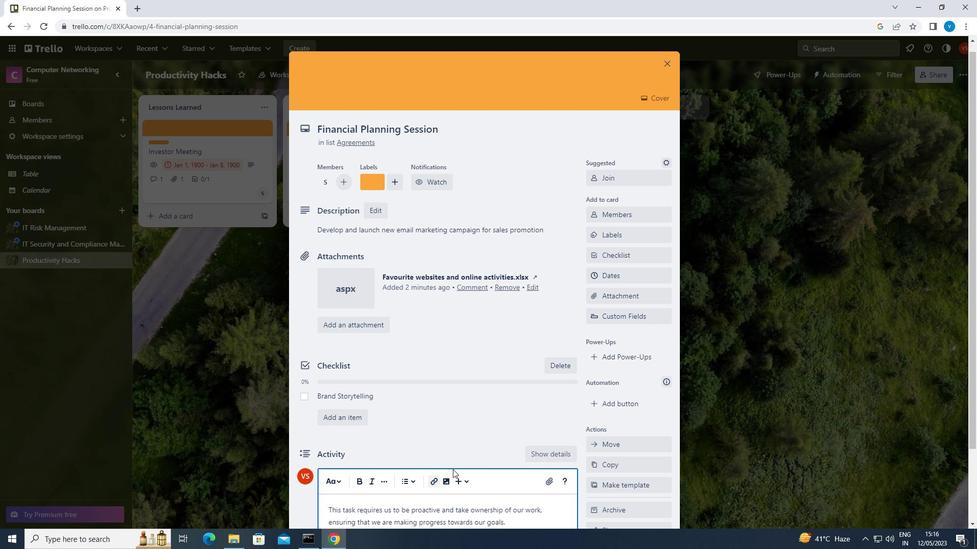 
Action: Mouse scrolled (465, 465) with delta (0, 0)
Screenshot: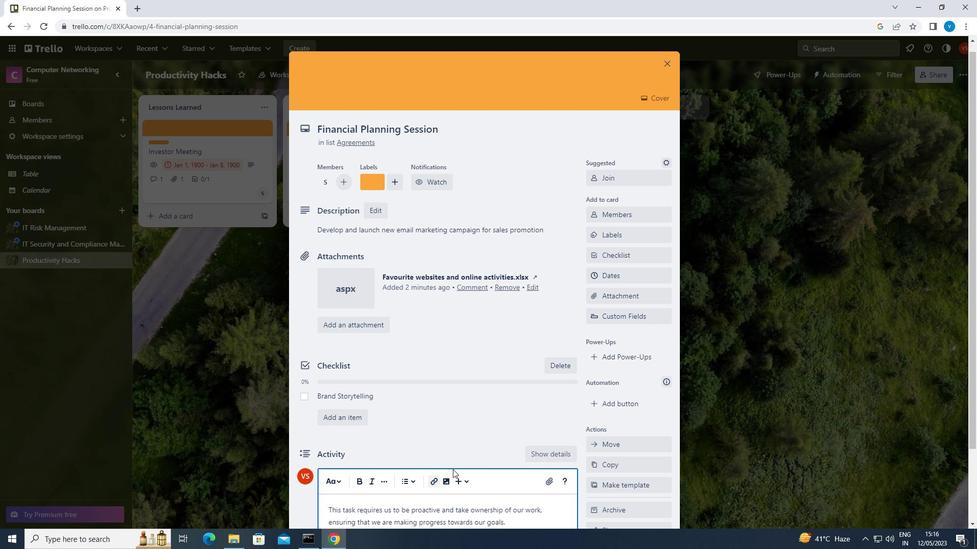 
Action: Mouse scrolled (465, 465) with delta (0, 0)
Screenshot: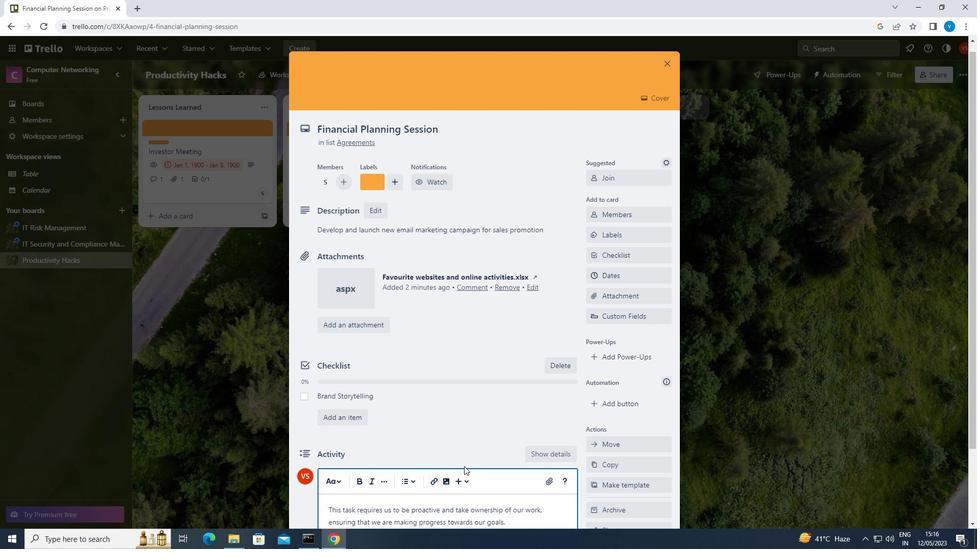 
Action: Mouse moved to (465, 466)
Screenshot: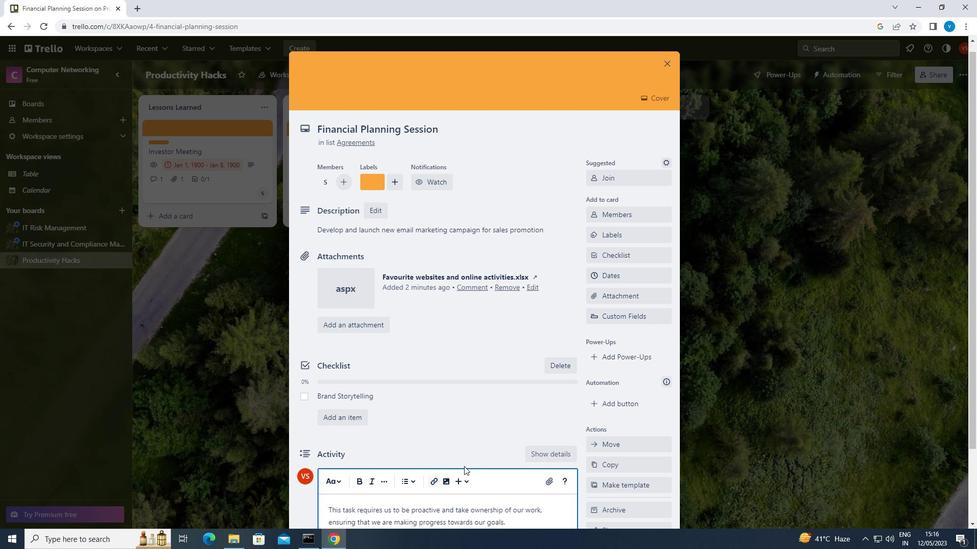 
Action: Mouse scrolled (465, 466) with delta (0, 0)
Screenshot: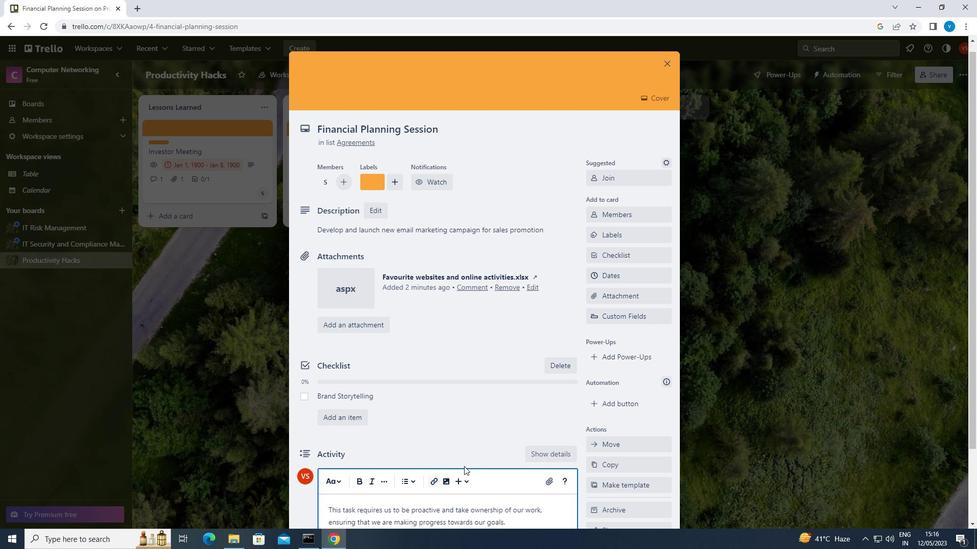 
Action: Mouse moved to (340, 460)
Screenshot: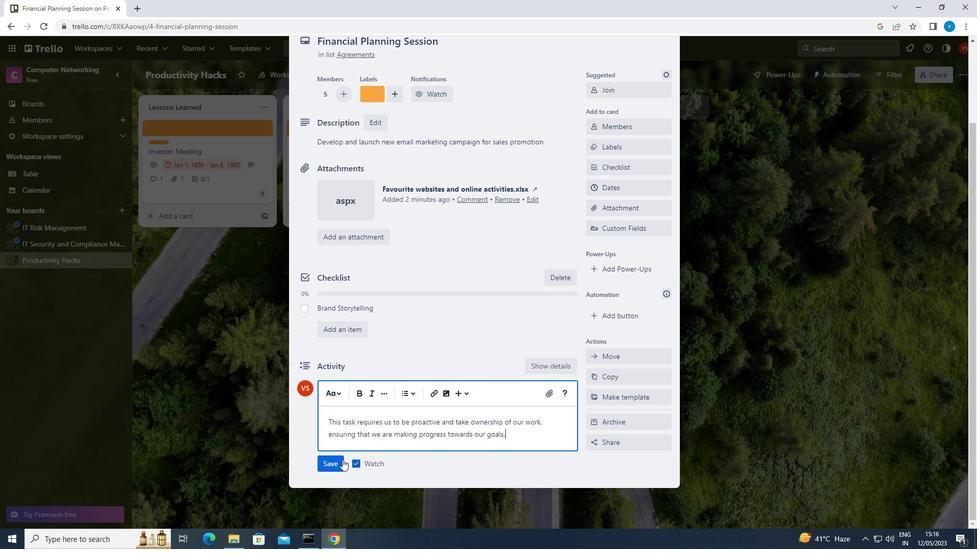 
Action: Mouse pressed left at (340, 460)
Screenshot: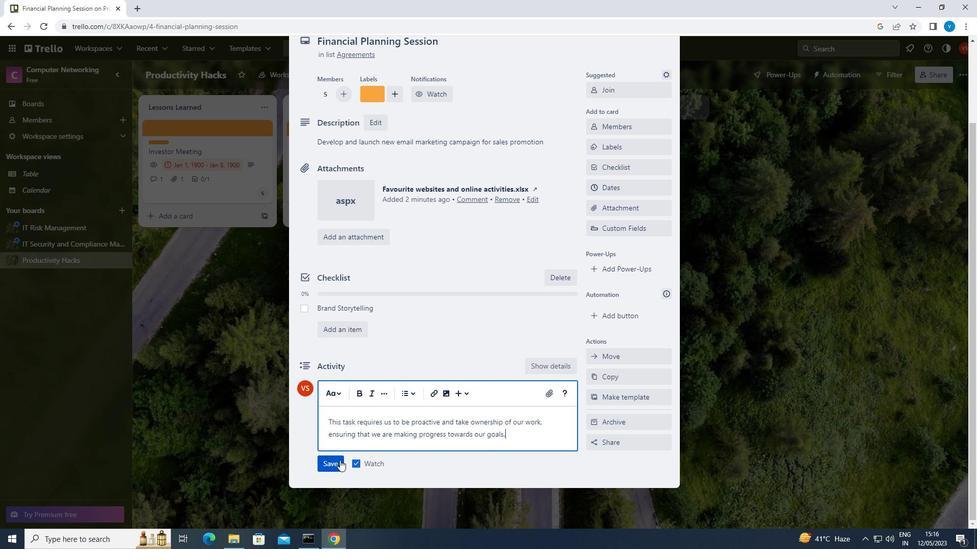
Action: Mouse moved to (623, 187)
Screenshot: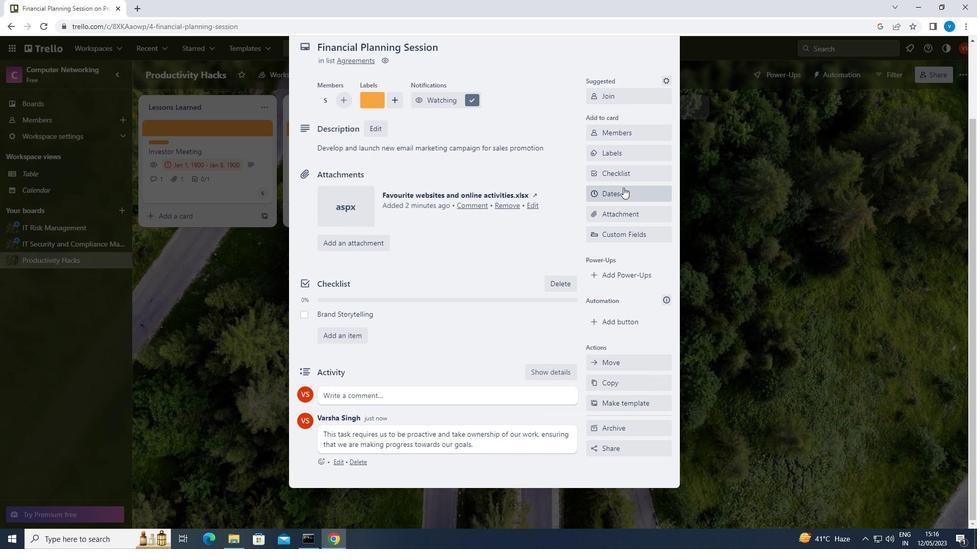 
Action: Mouse pressed left at (623, 187)
Screenshot: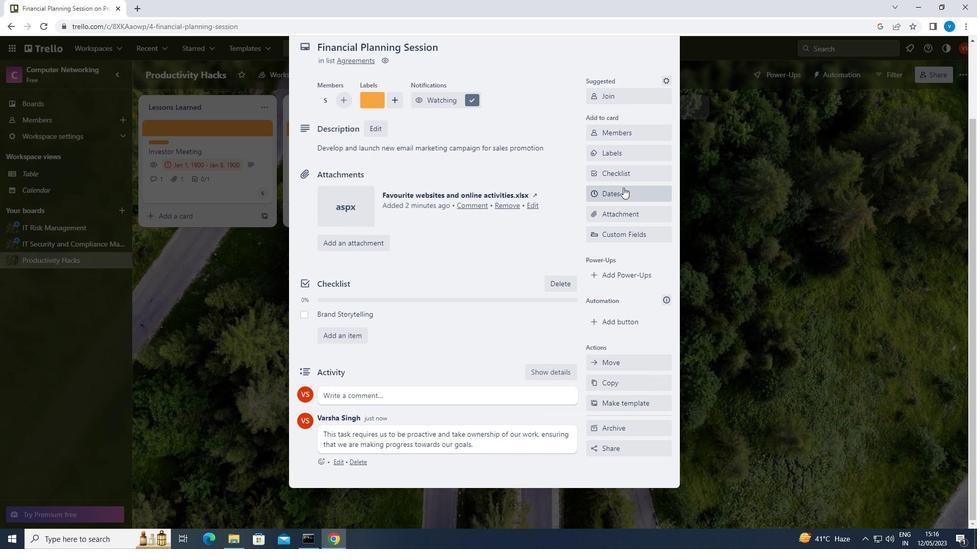 
Action: Mouse moved to (598, 259)
Screenshot: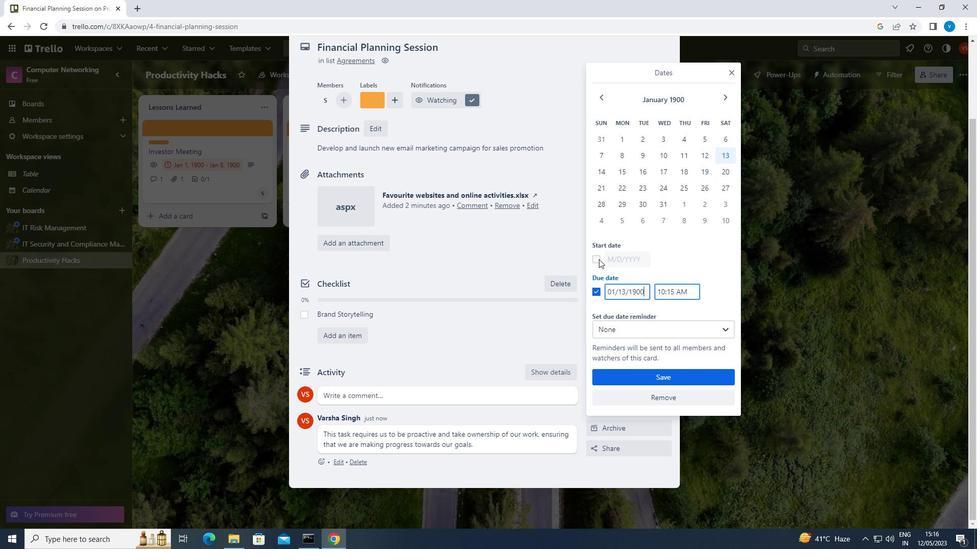 
Action: Mouse pressed left at (598, 259)
Screenshot: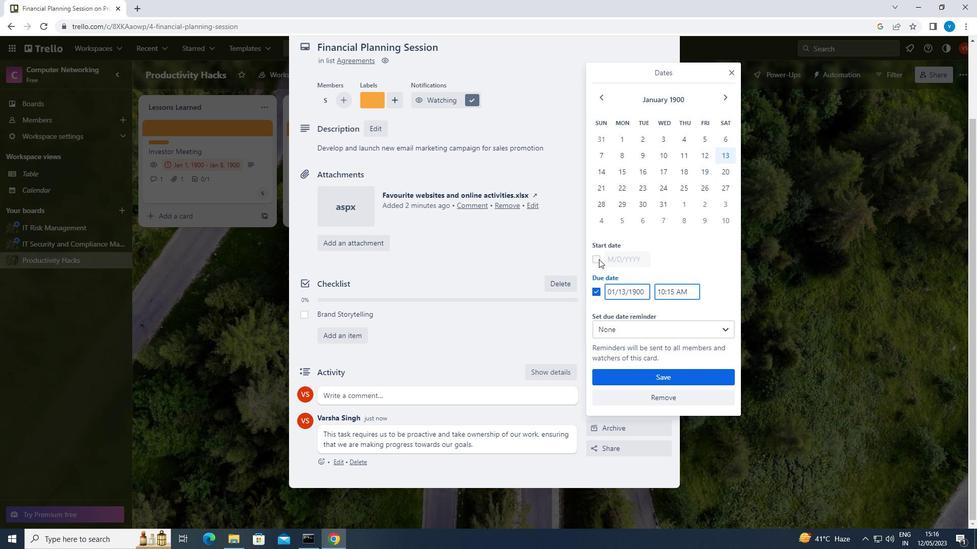 
Action: Mouse moved to (645, 259)
Screenshot: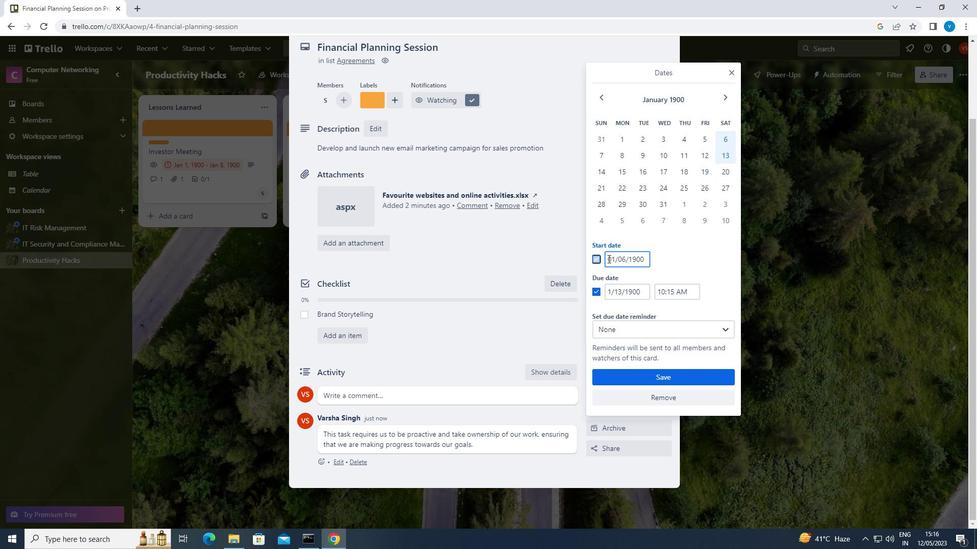 
Action: Mouse pressed left at (645, 259)
Screenshot: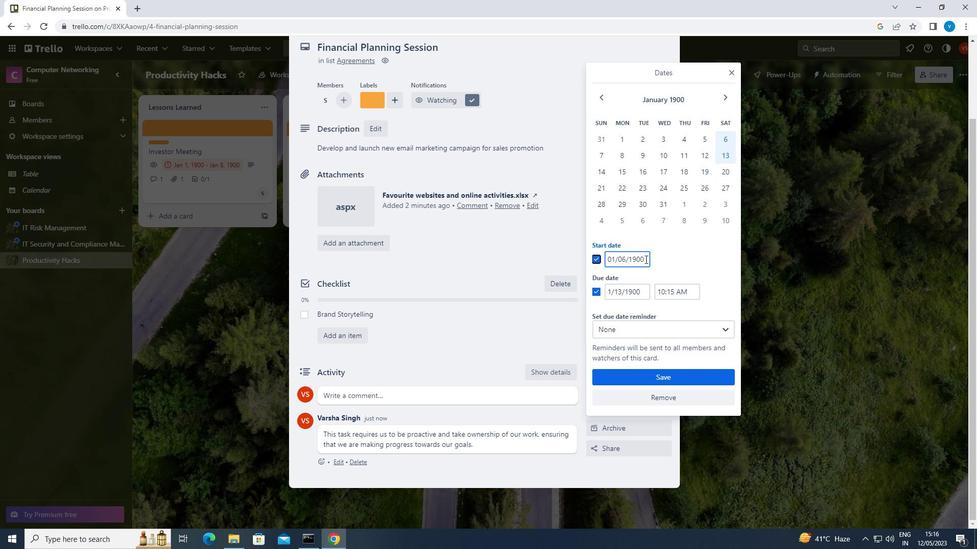 
Action: Key pressed <Key.backspace><Key.backspace><Key.backspace><Key.backspace><Key.backspace><Key.backspace><Key.backspace><Key.backspace><Key.backspace><Key.backspace><Key.backspace><Key.backspace><Key.backspace><Key.backspace>01/07/1900
Screenshot: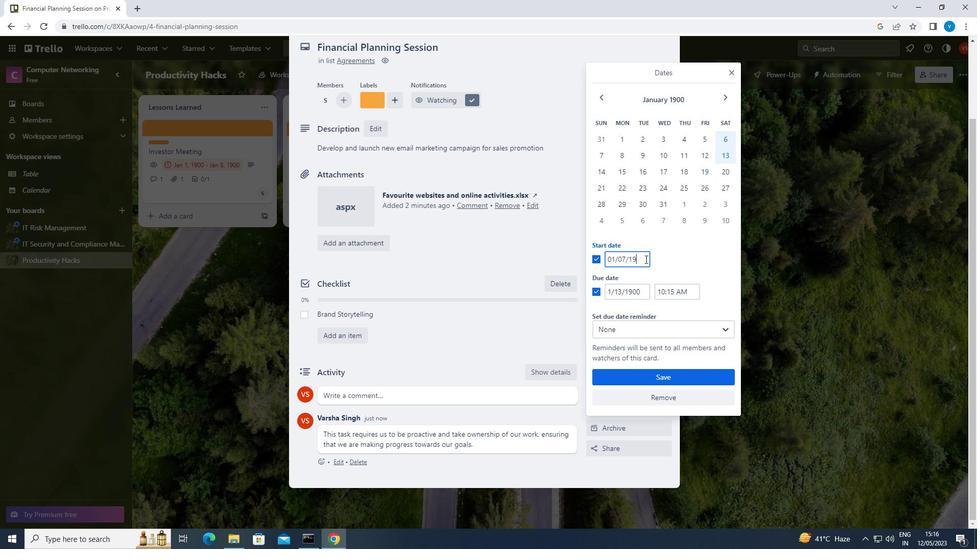 
Action: Mouse moved to (645, 290)
Screenshot: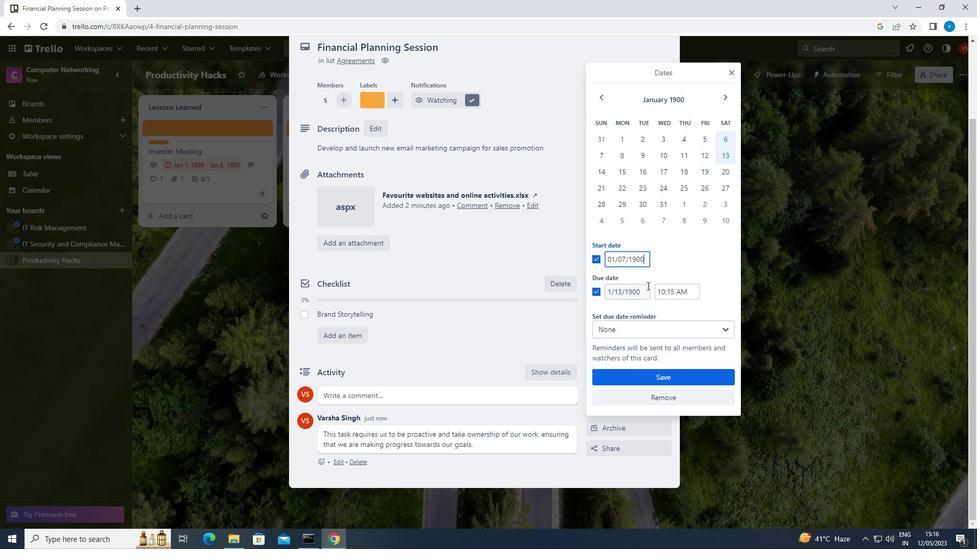 
Action: Mouse pressed left at (645, 290)
Screenshot: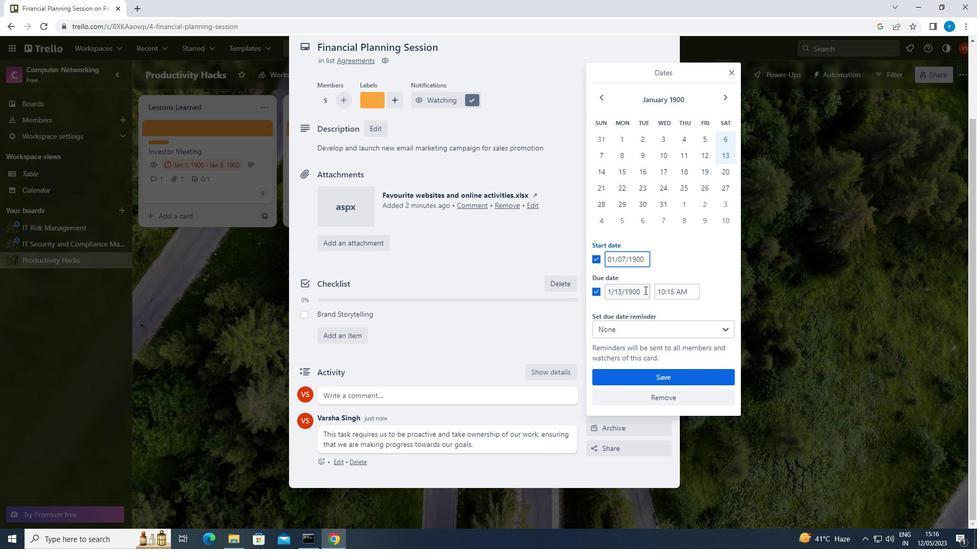 
Action: Key pressed <Key.backspace><Key.backspace><Key.backspace><Key.backspace><Key.backspace><Key.backspace><Key.backspace><Key.backspace><Key.backspace><Key.backspace><Key.backspace><Key.backspace><Key.backspace><Key.backspace><Key.backspace>01/14/1900
Screenshot: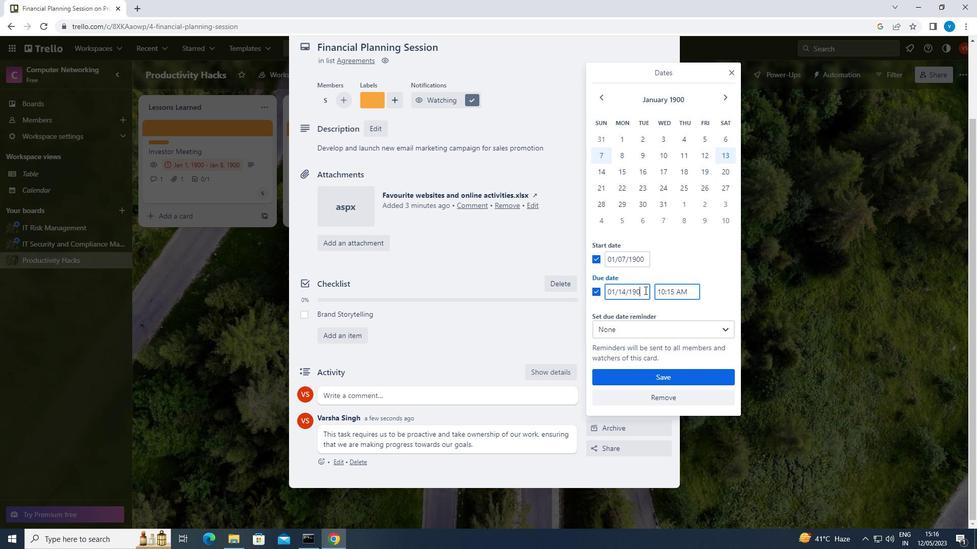 
Action: Mouse moved to (632, 379)
Screenshot: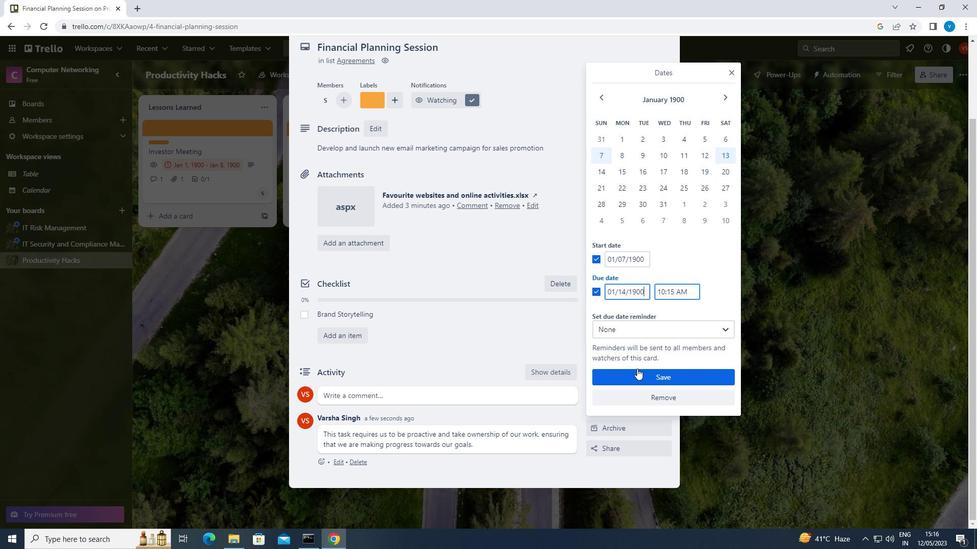 
Action: Mouse pressed left at (632, 379)
Screenshot: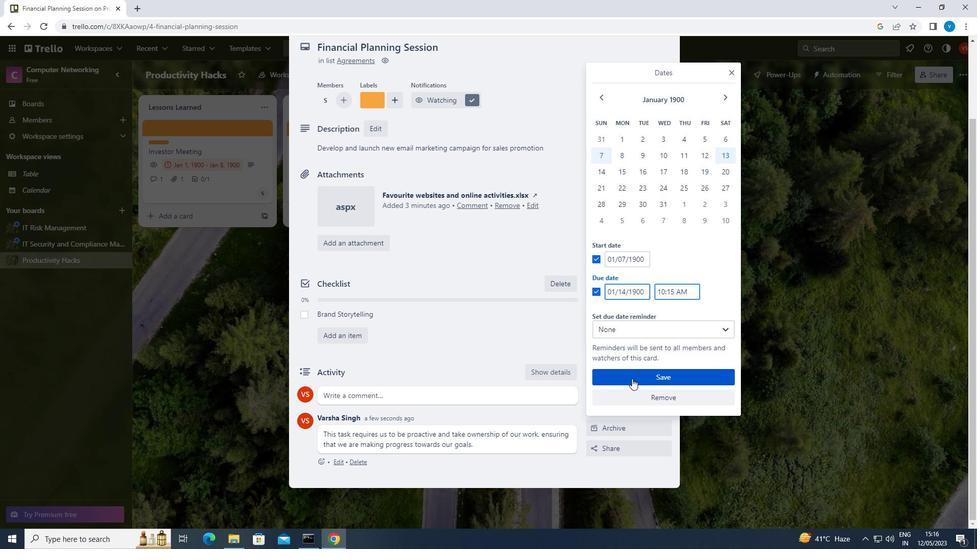 
